 Task: Create a due date automation trigger when advanced on, on the monday after a card is due add fields without custom field "Resume" set to a date more than 1 working days from now at 11:00 AM.
Action: Mouse moved to (976, 289)
Screenshot: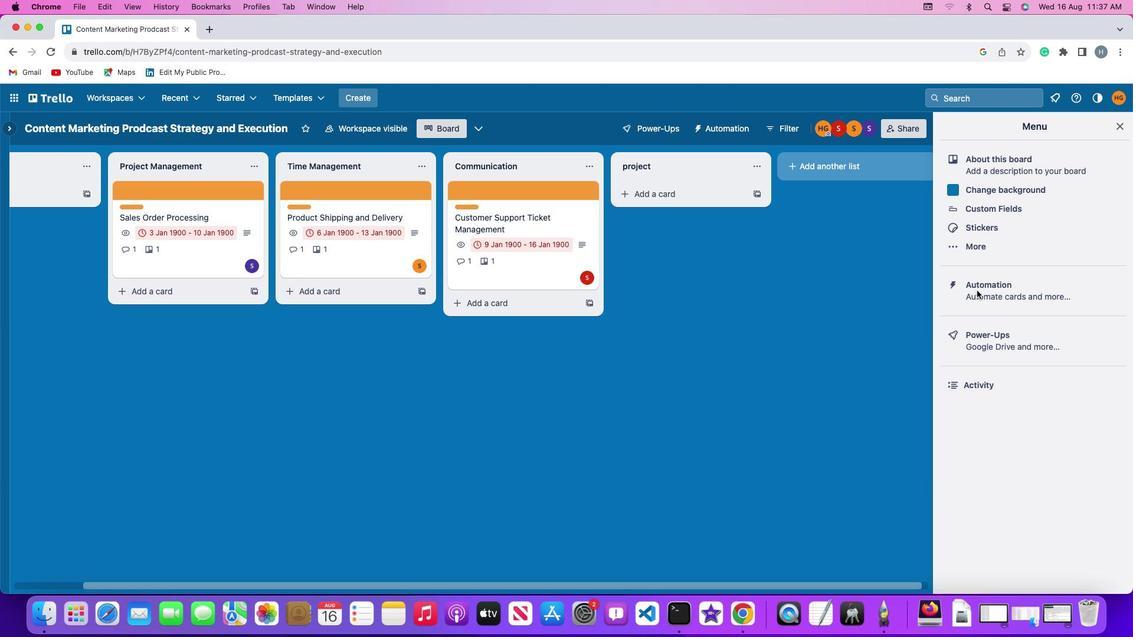 
Action: Mouse pressed left at (976, 289)
Screenshot: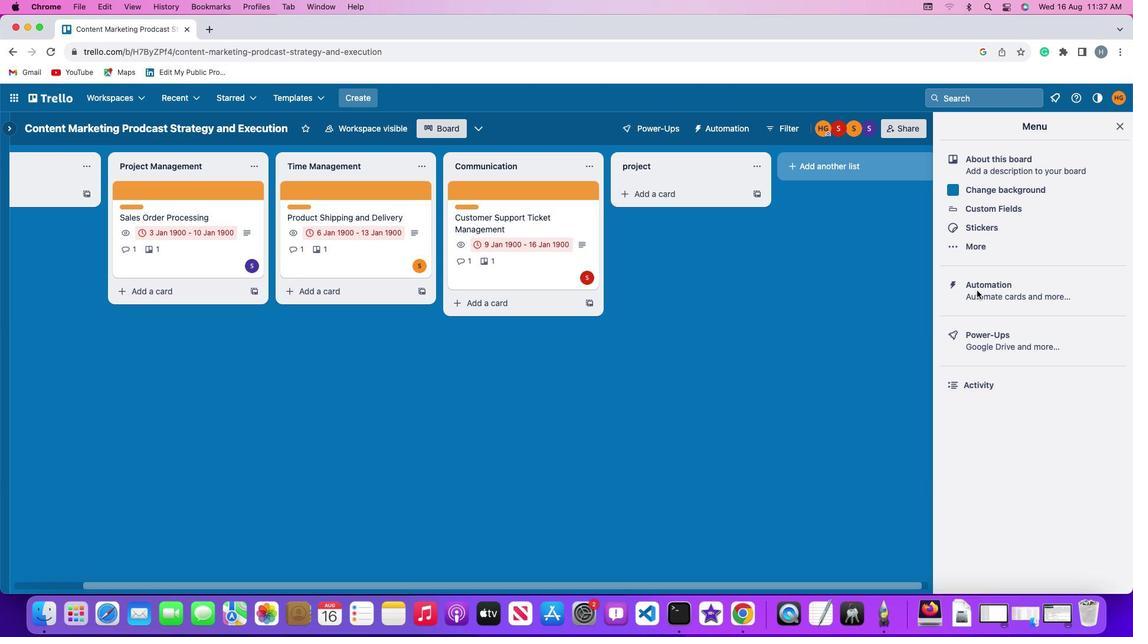 
Action: Mouse pressed left at (976, 289)
Screenshot: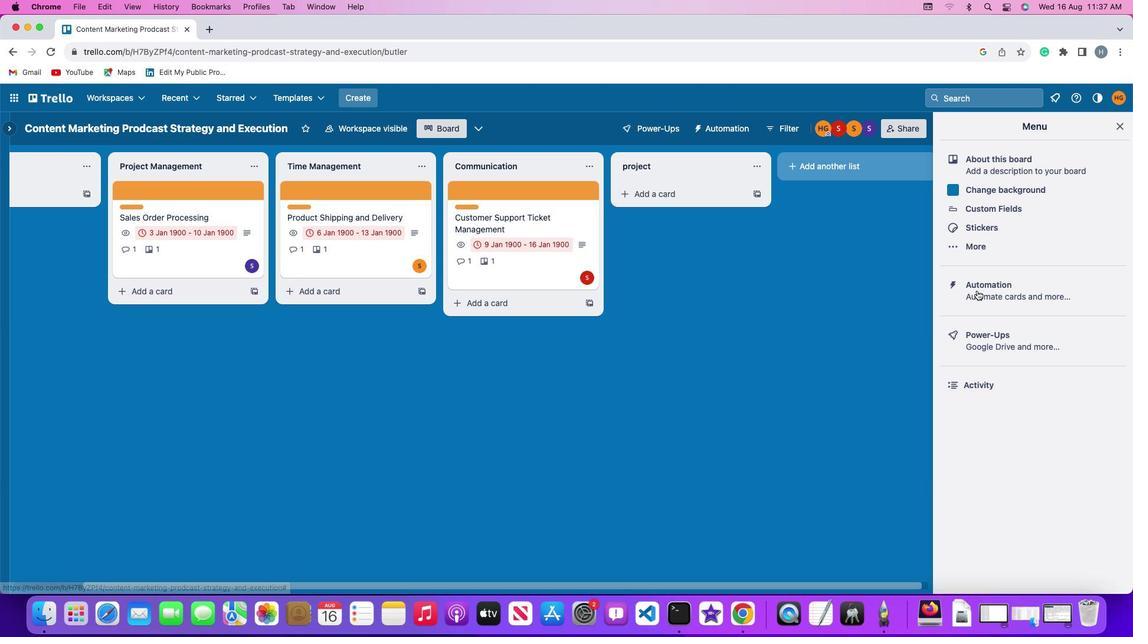 
Action: Mouse moved to (64, 273)
Screenshot: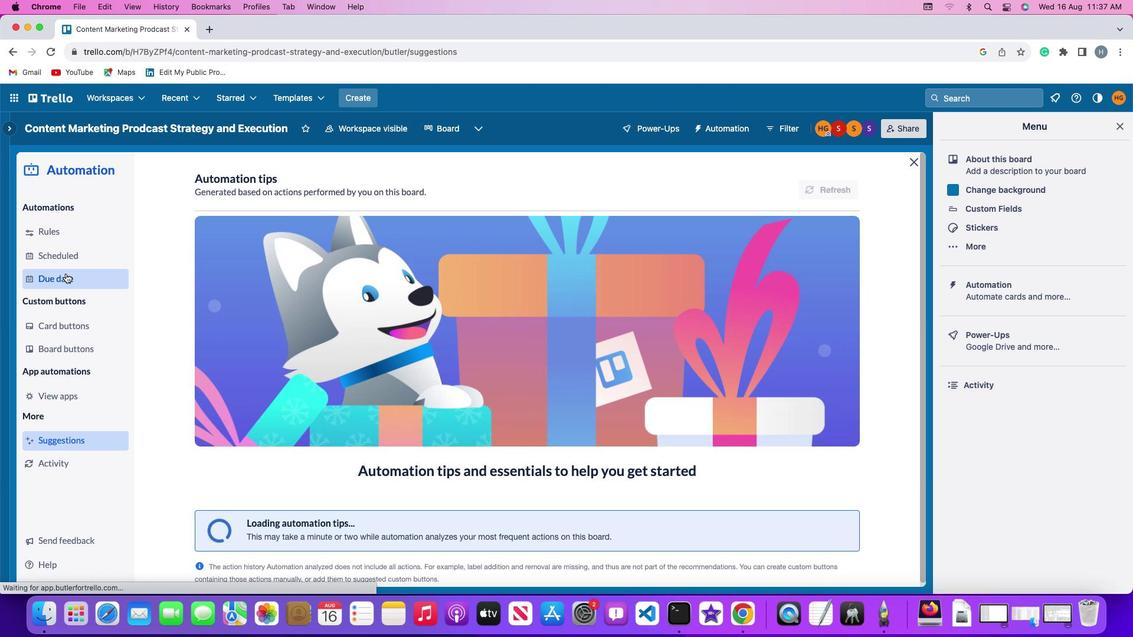 
Action: Mouse pressed left at (64, 273)
Screenshot: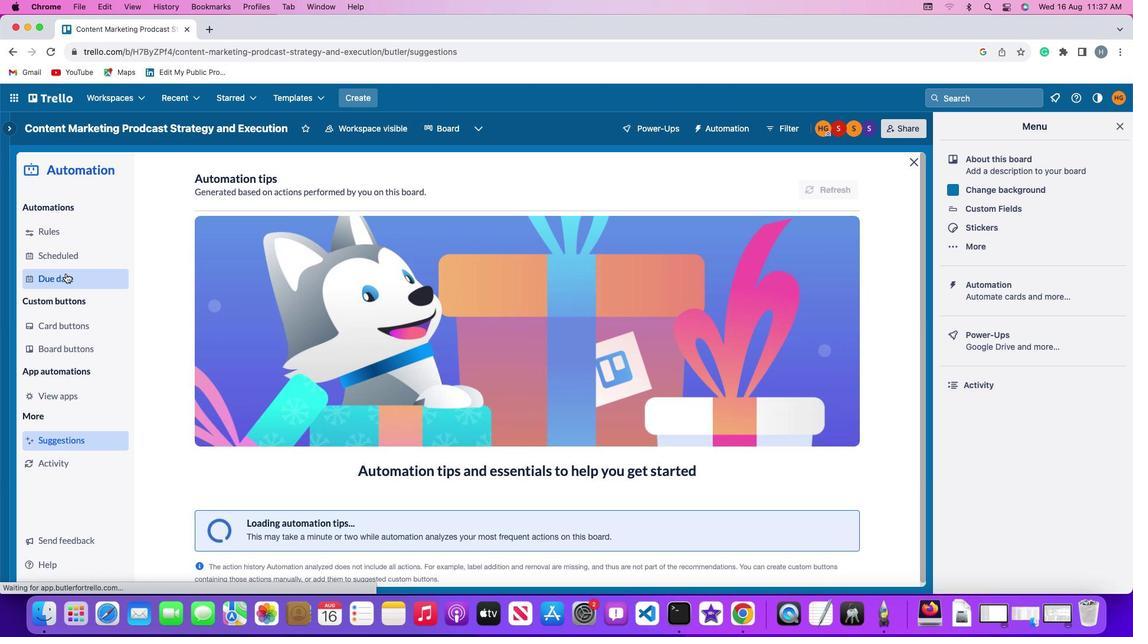 
Action: Mouse moved to (782, 179)
Screenshot: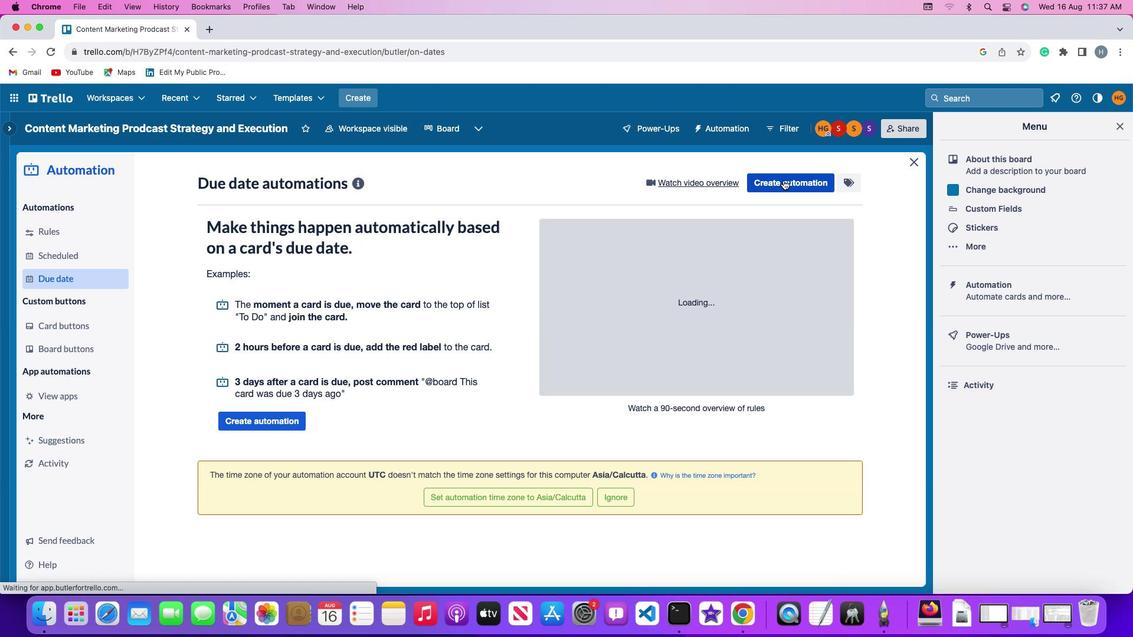 
Action: Mouse pressed left at (782, 179)
Screenshot: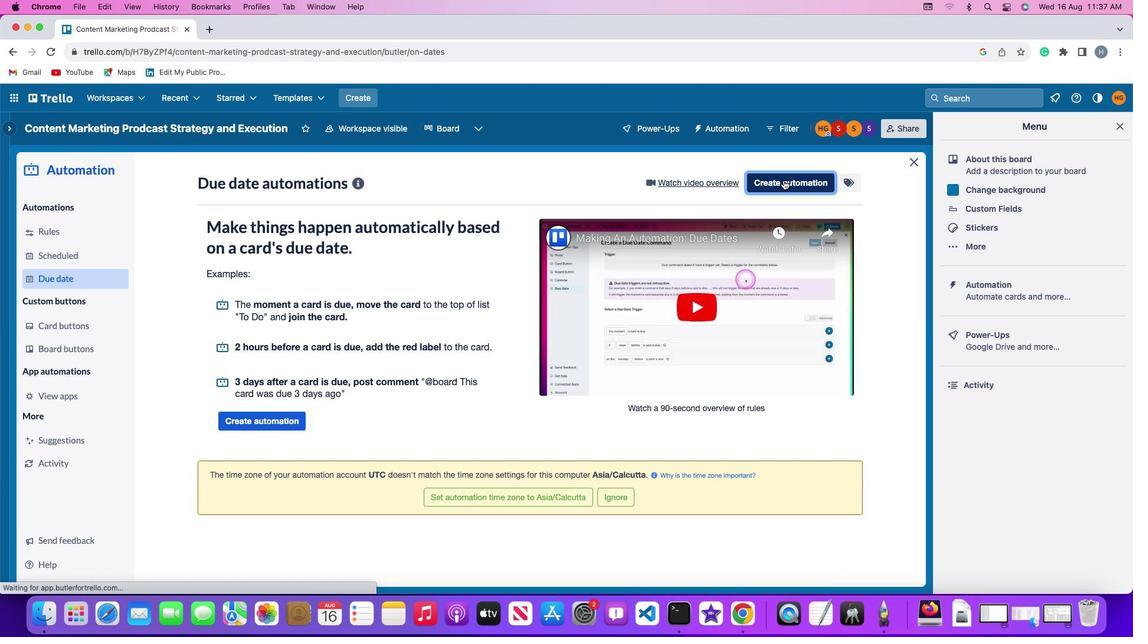
Action: Mouse moved to (279, 301)
Screenshot: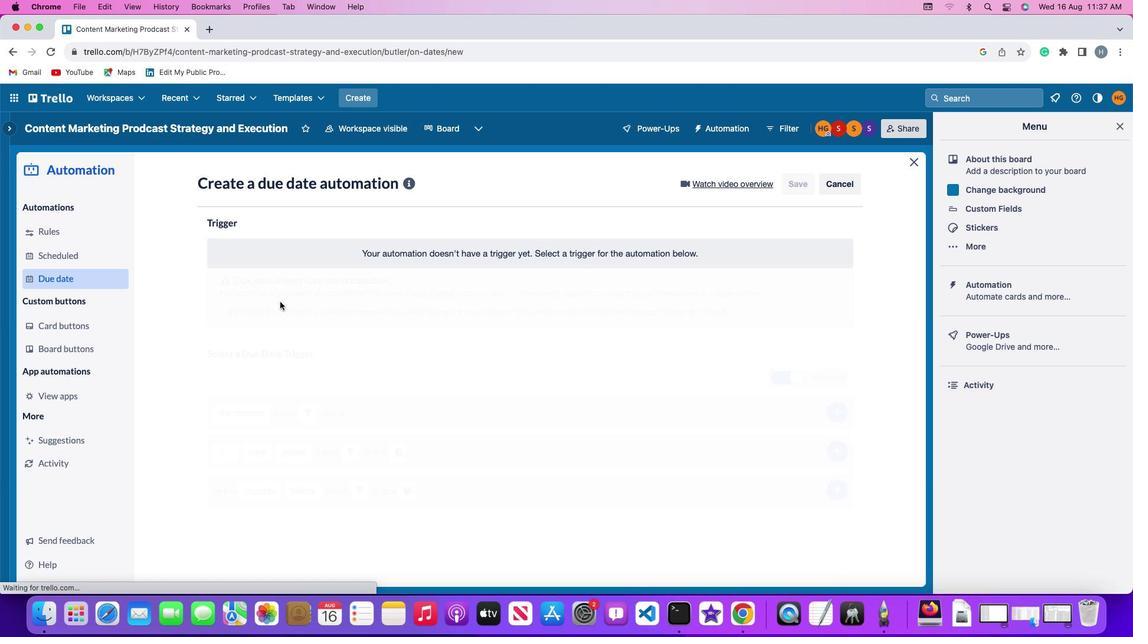 
Action: Mouse pressed left at (279, 301)
Screenshot: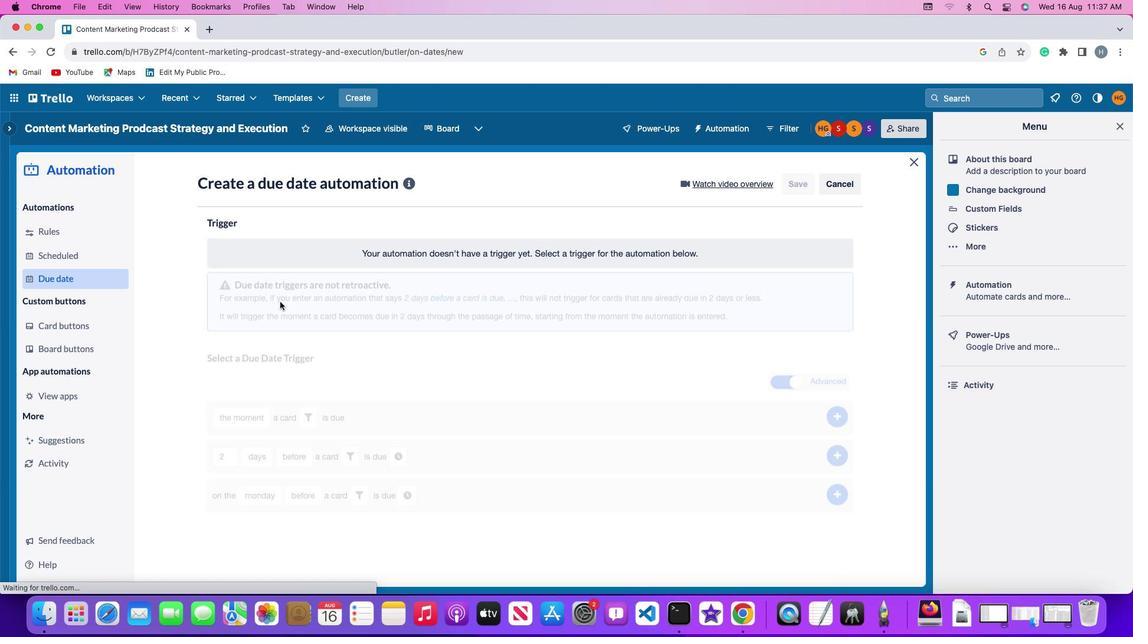 
Action: Mouse moved to (257, 520)
Screenshot: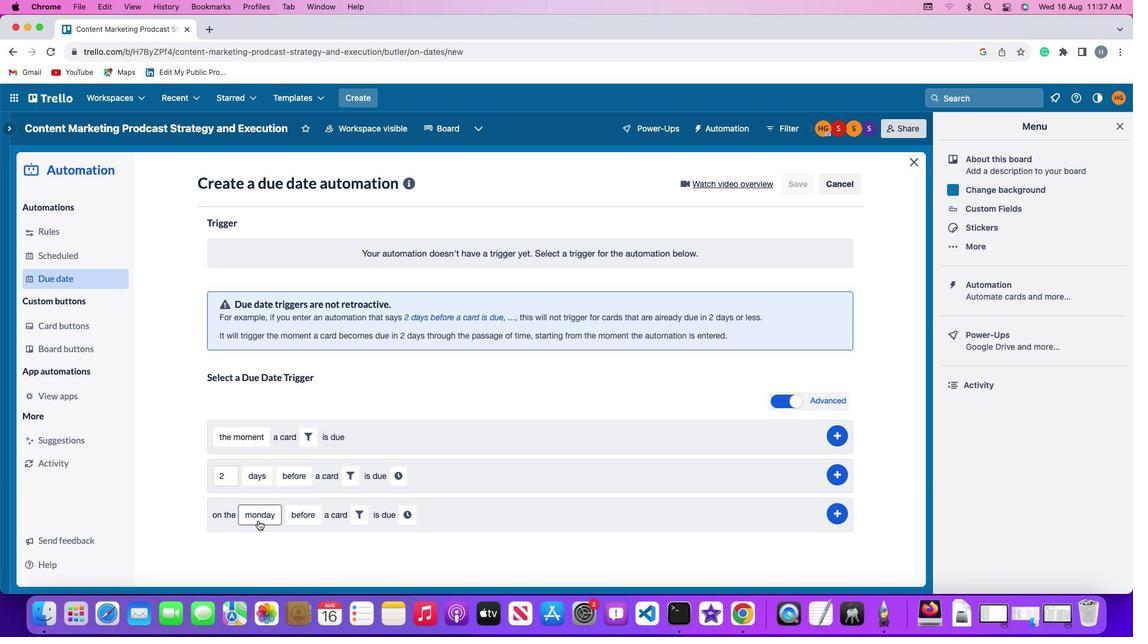 
Action: Mouse pressed left at (257, 520)
Screenshot: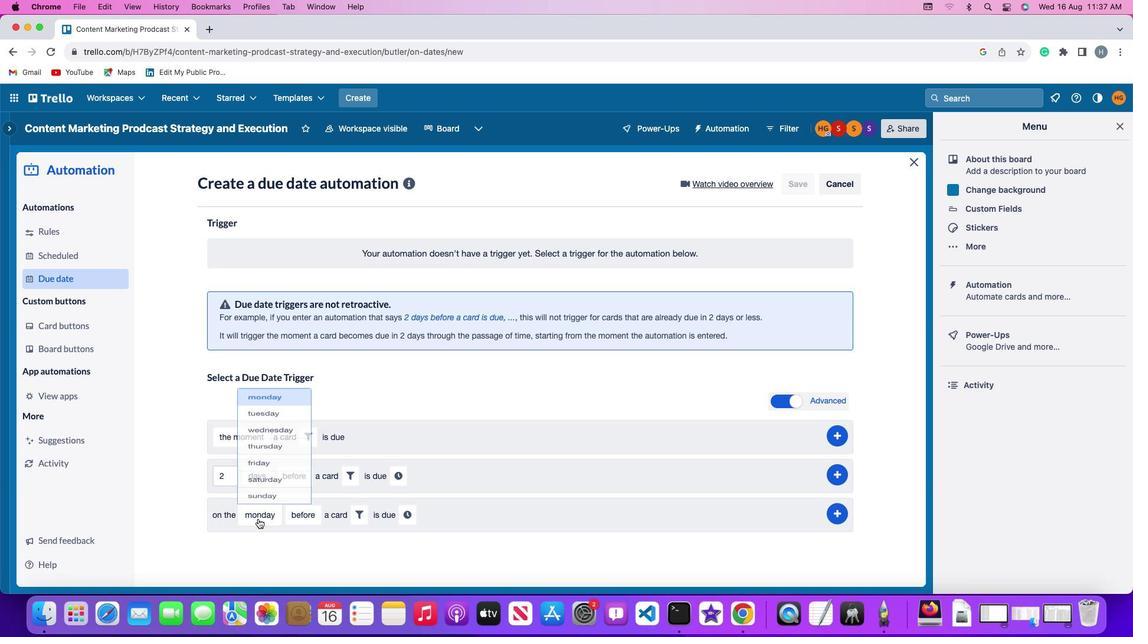 
Action: Mouse moved to (275, 350)
Screenshot: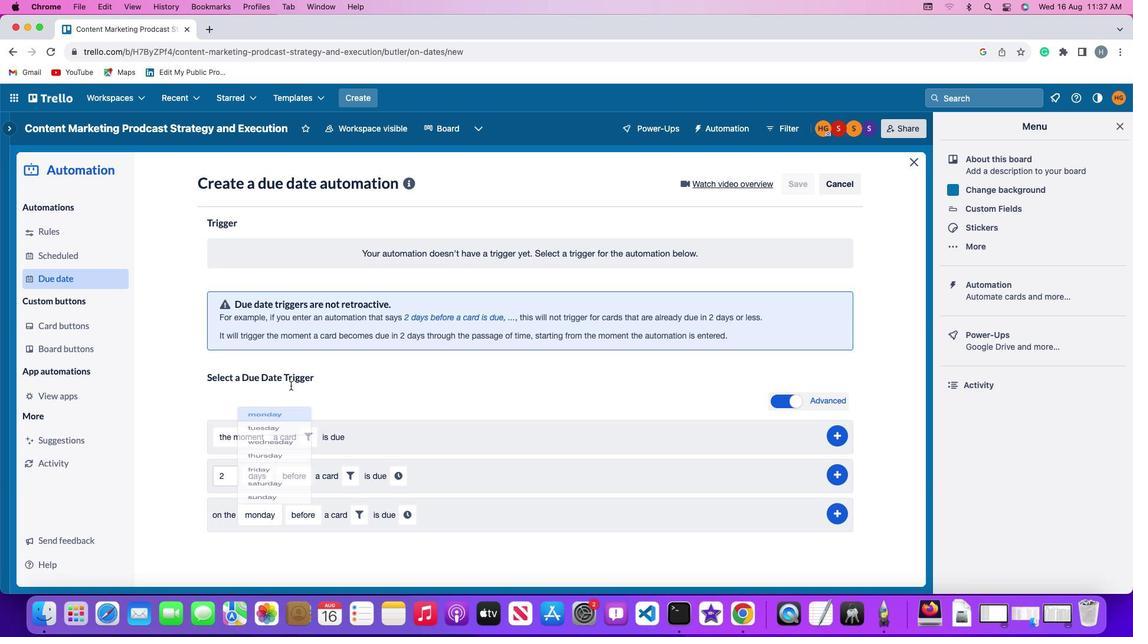 
Action: Mouse pressed left at (275, 350)
Screenshot: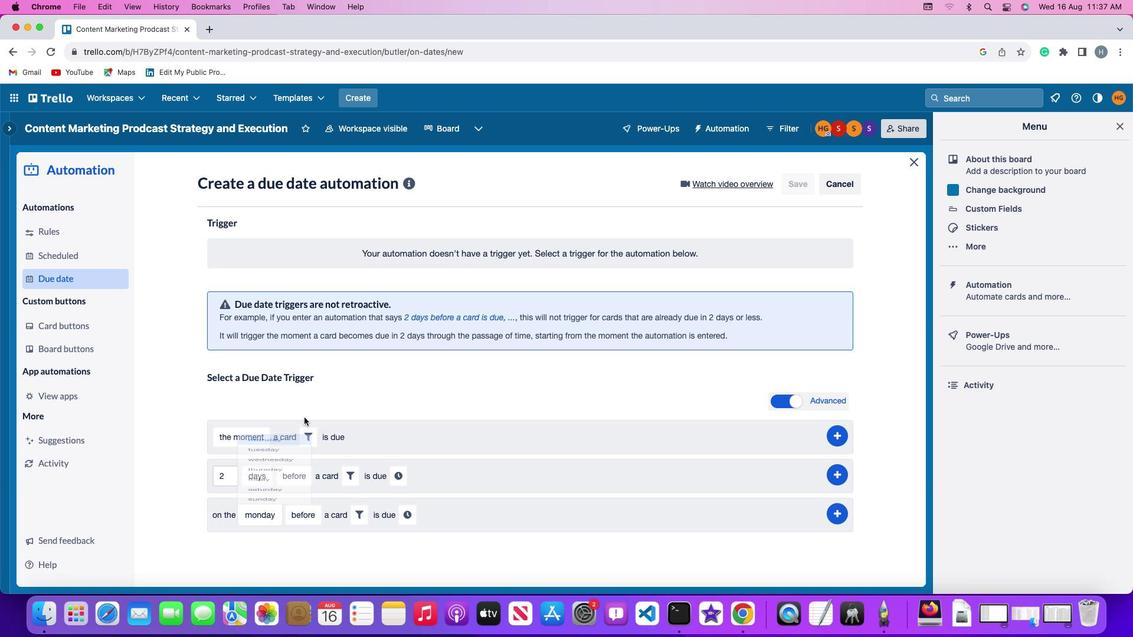 
Action: Mouse moved to (305, 513)
Screenshot: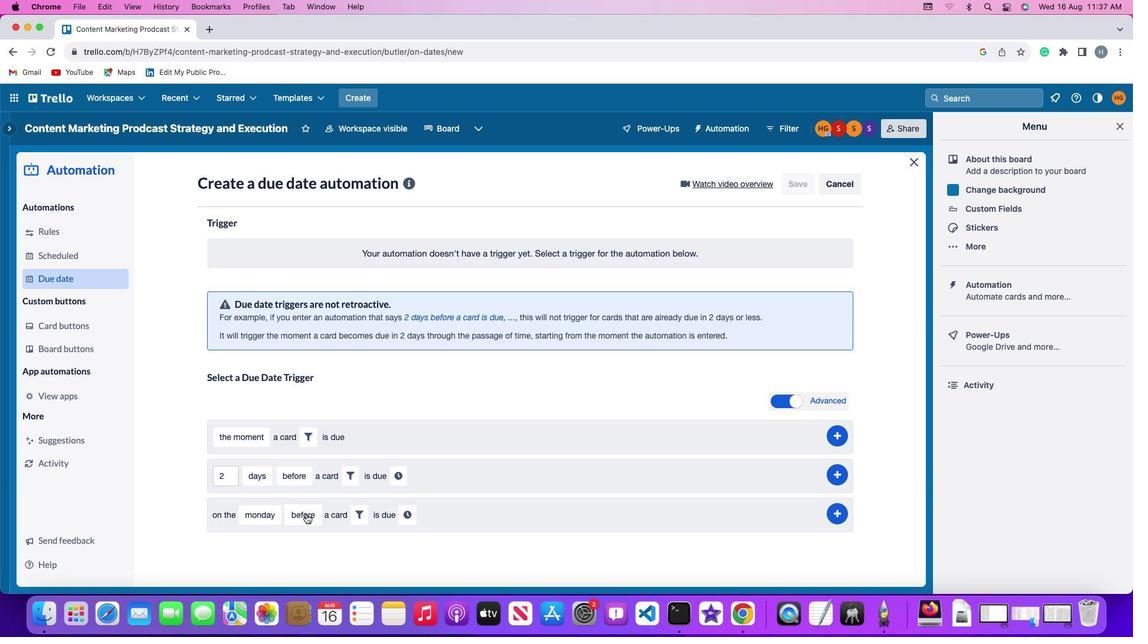 
Action: Mouse pressed left at (305, 513)
Screenshot: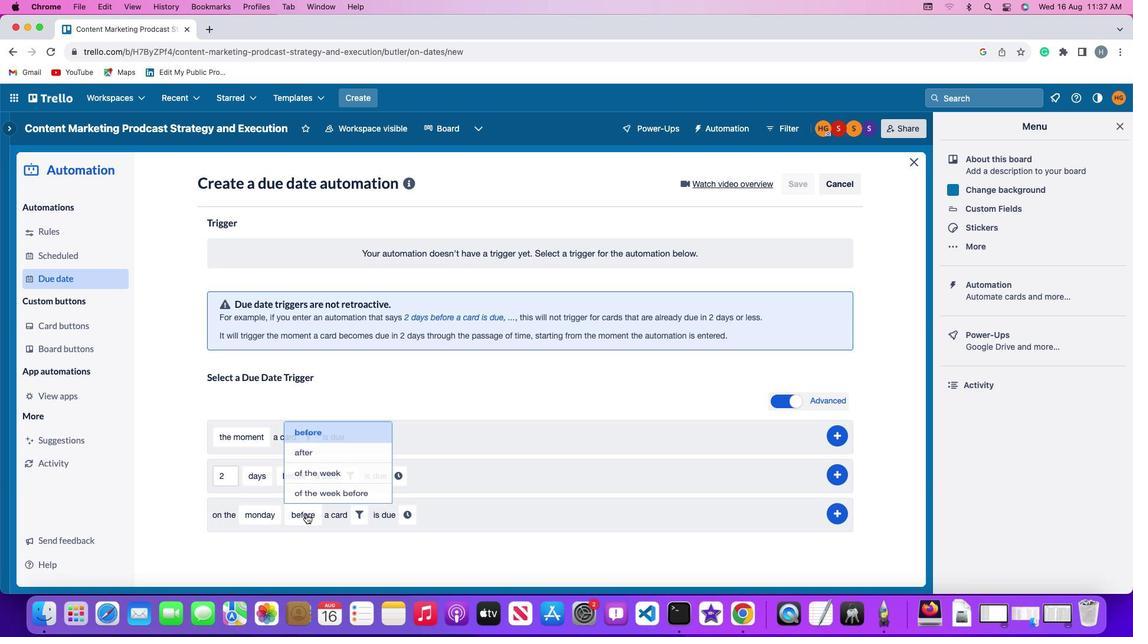 
Action: Mouse moved to (328, 441)
Screenshot: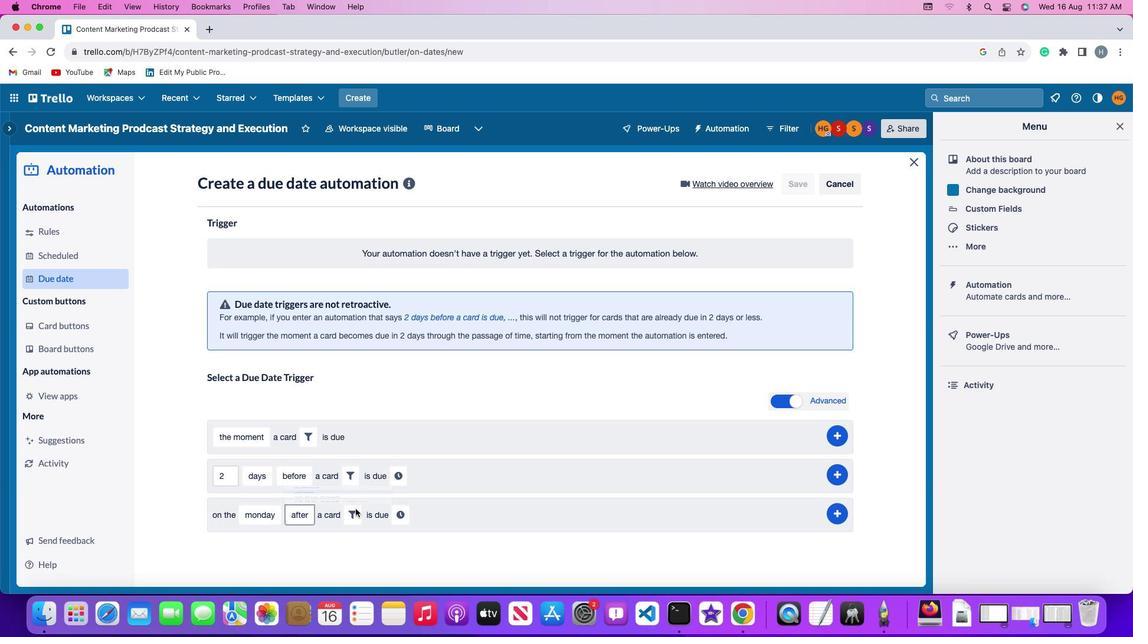 
Action: Mouse pressed left at (328, 441)
Screenshot: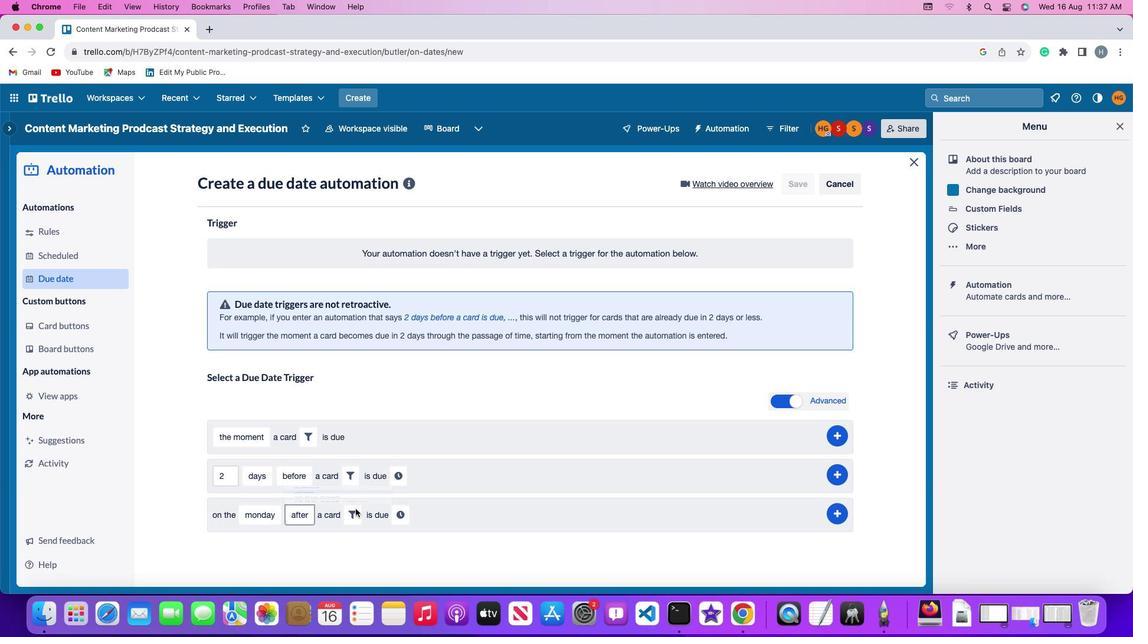 
Action: Mouse moved to (358, 515)
Screenshot: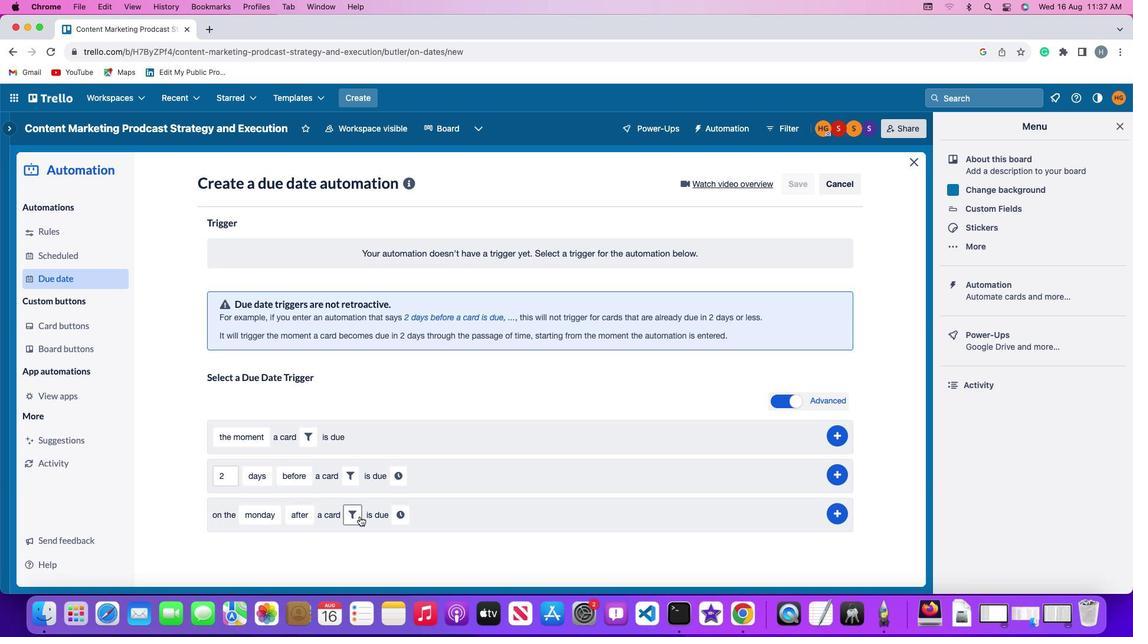 
Action: Mouse pressed left at (358, 515)
Screenshot: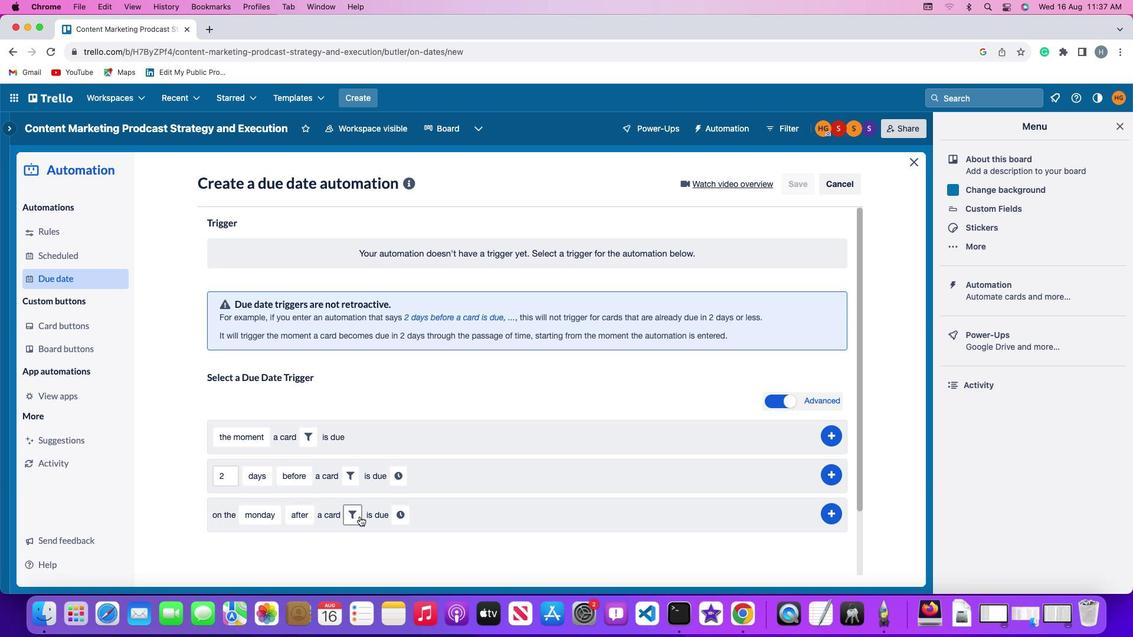 
Action: Mouse moved to (547, 548)
Screenshot: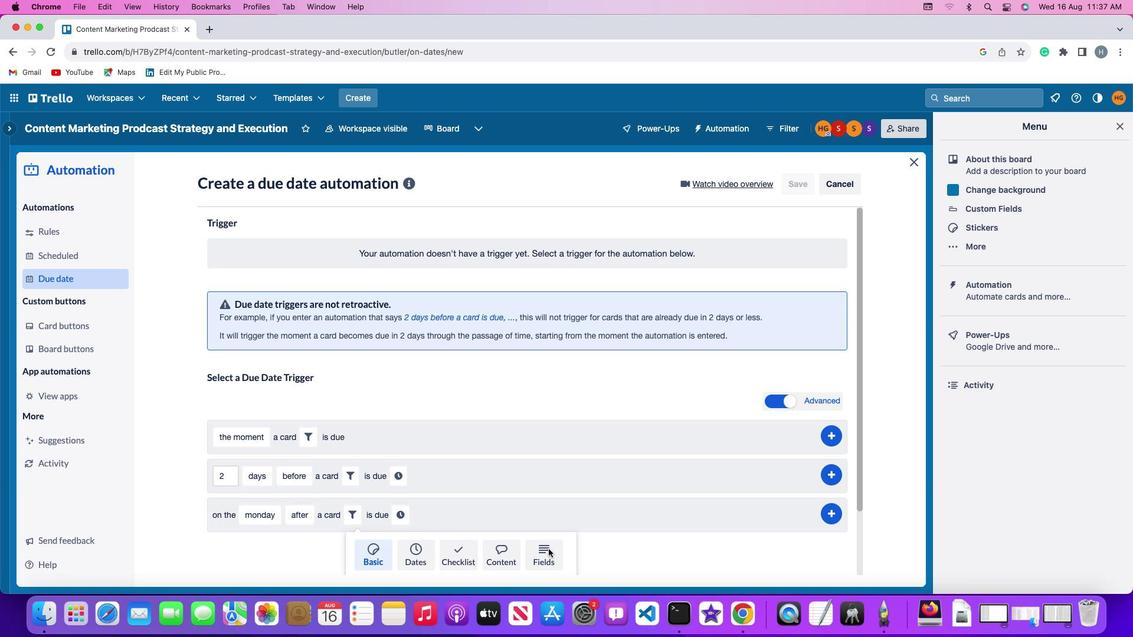 
Action: Mouse pressed left at (547, 548)
Screenshot: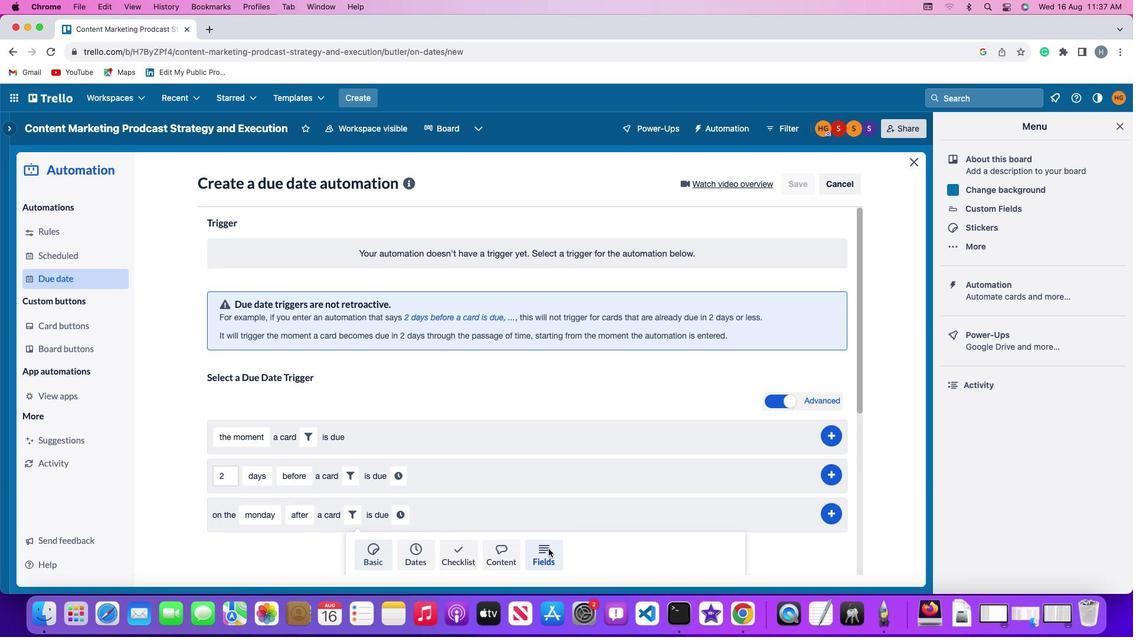 
Action: Mouse moved to (305, 563)
Screenshot: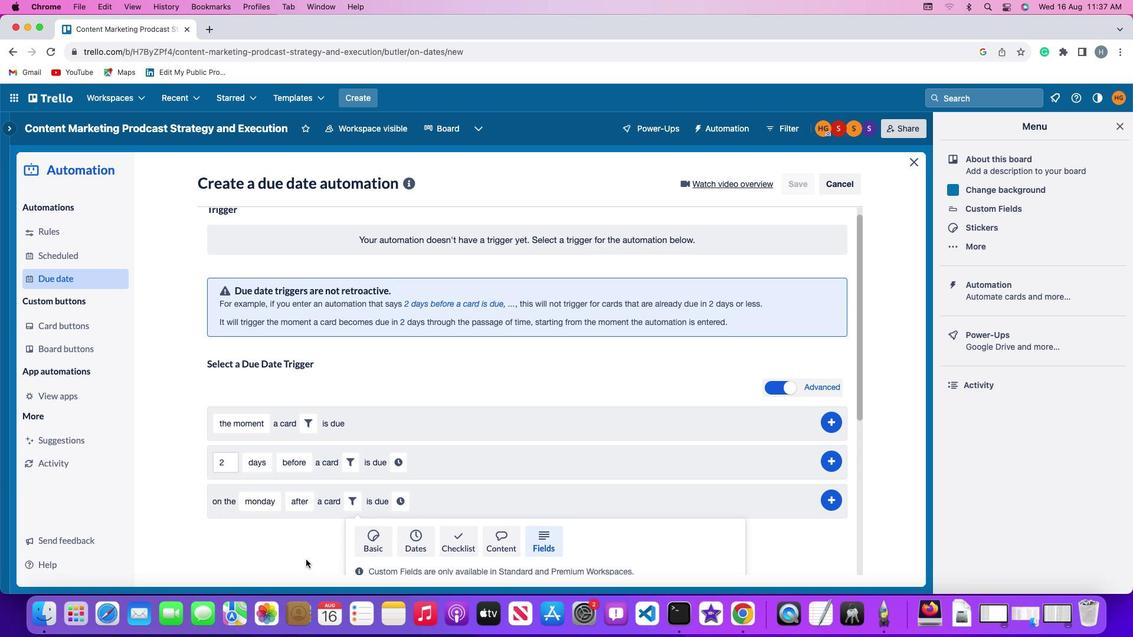
Action: Mouse scrolled (305, 563) with delta (0, 0)
Screenshot: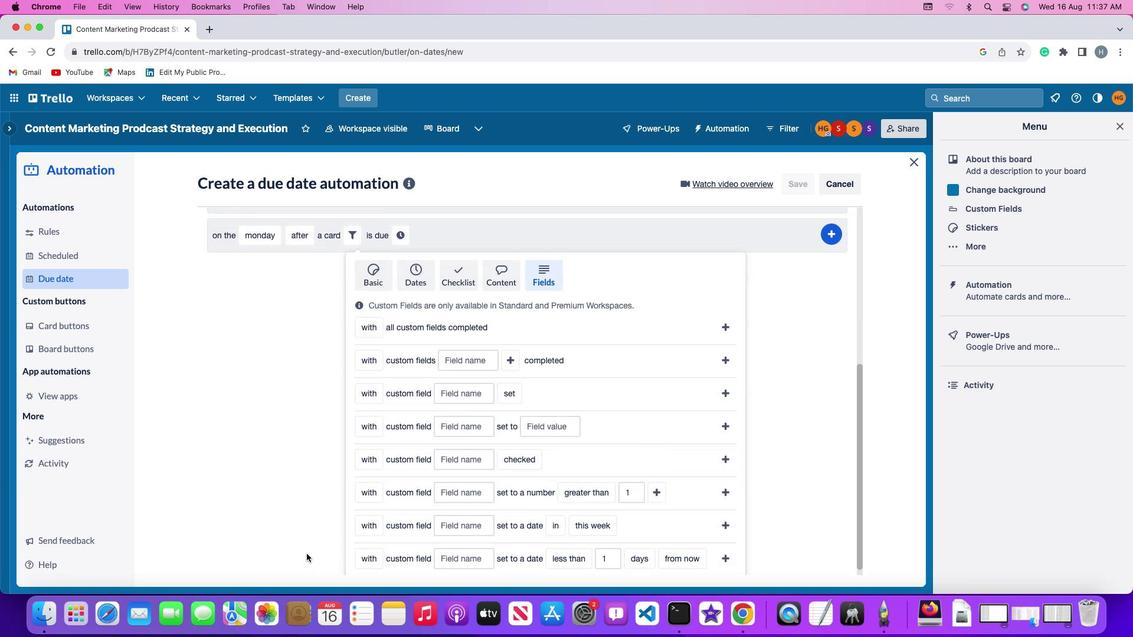
Action: Mouse scrolled (305, 563) with delta (0, 0)
Screenshot: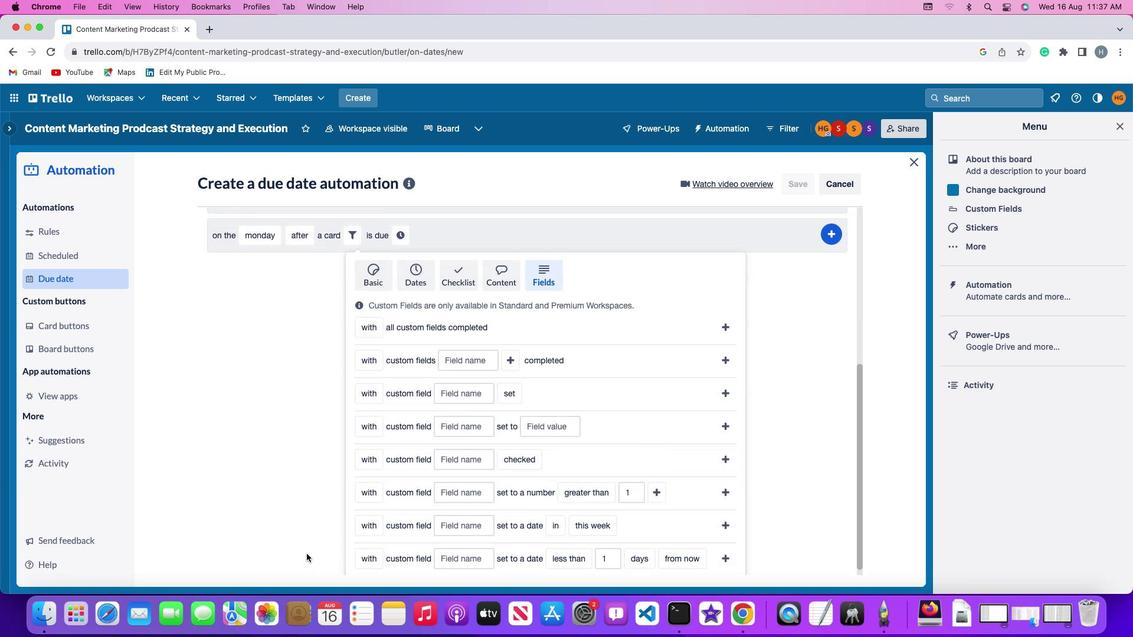 
Action: Mouse scrolled (305, 563) with delta (0, -2)
Screenshot: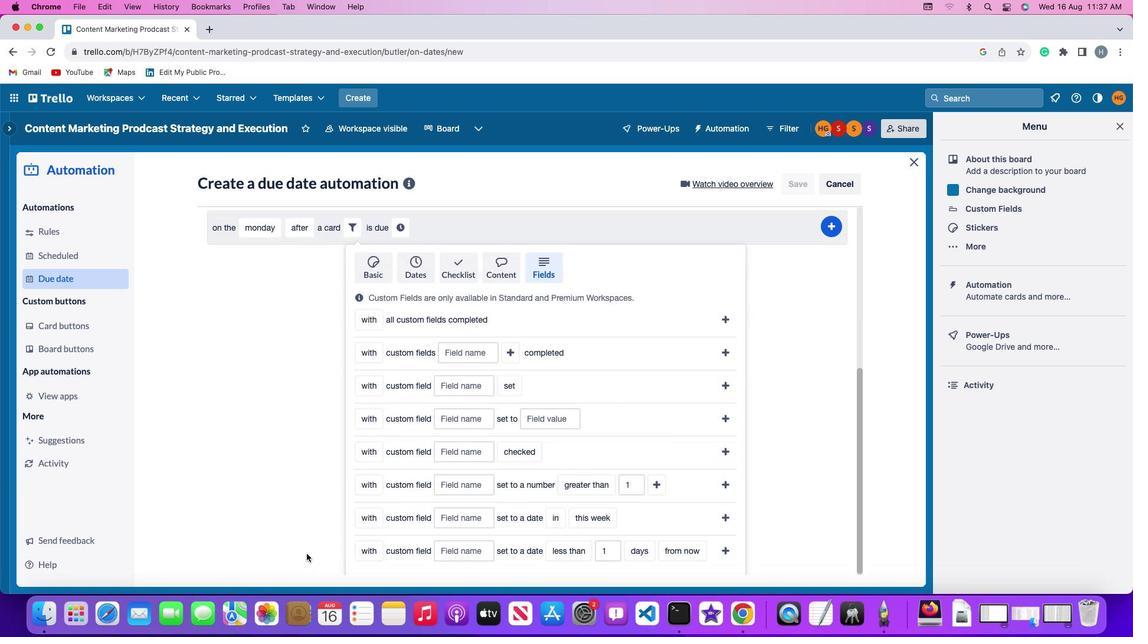 
Action: Mouse moved to (305, 563)
Screenshot: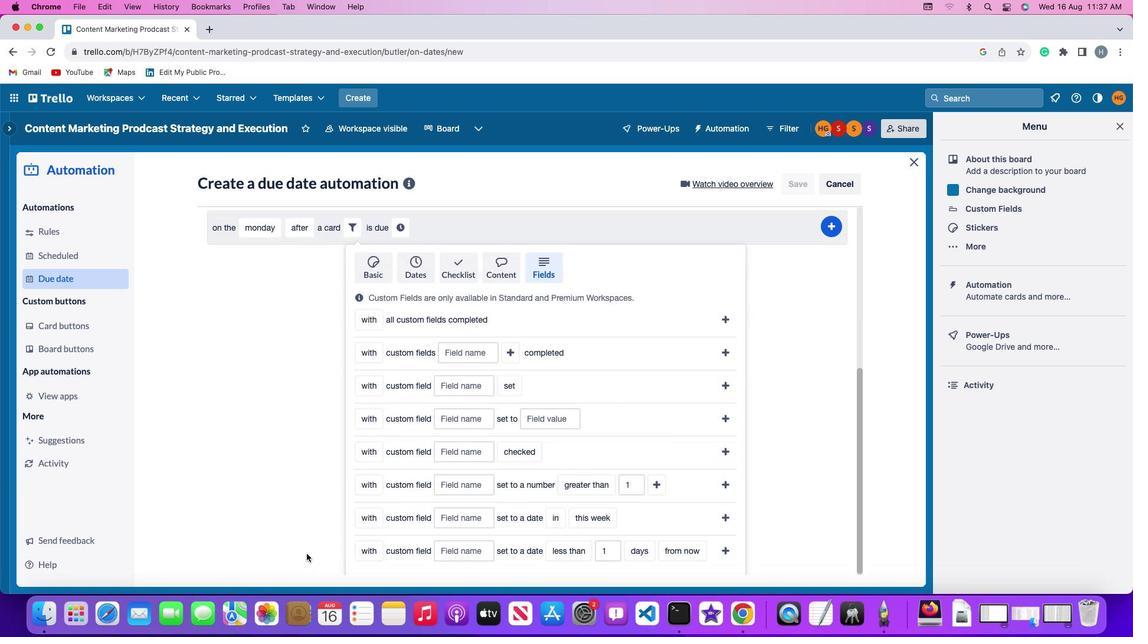 
Action: Mouse scrolled (305, 563) with delta (0, -2)
Screenshot: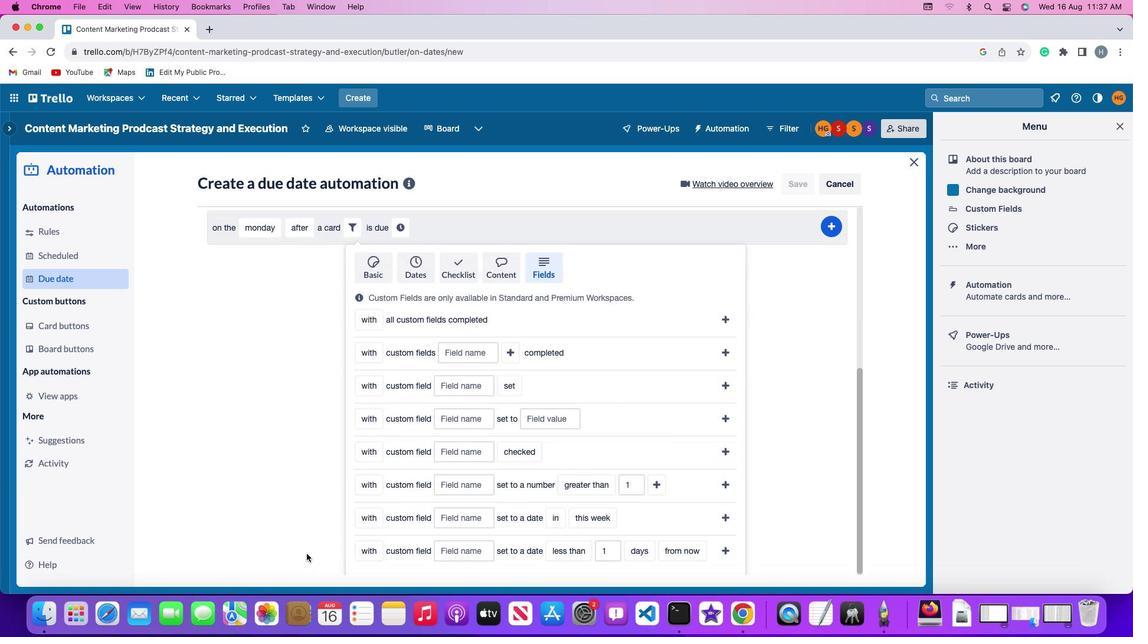
Action: Mouse moved to (305, 560)
Screenshot: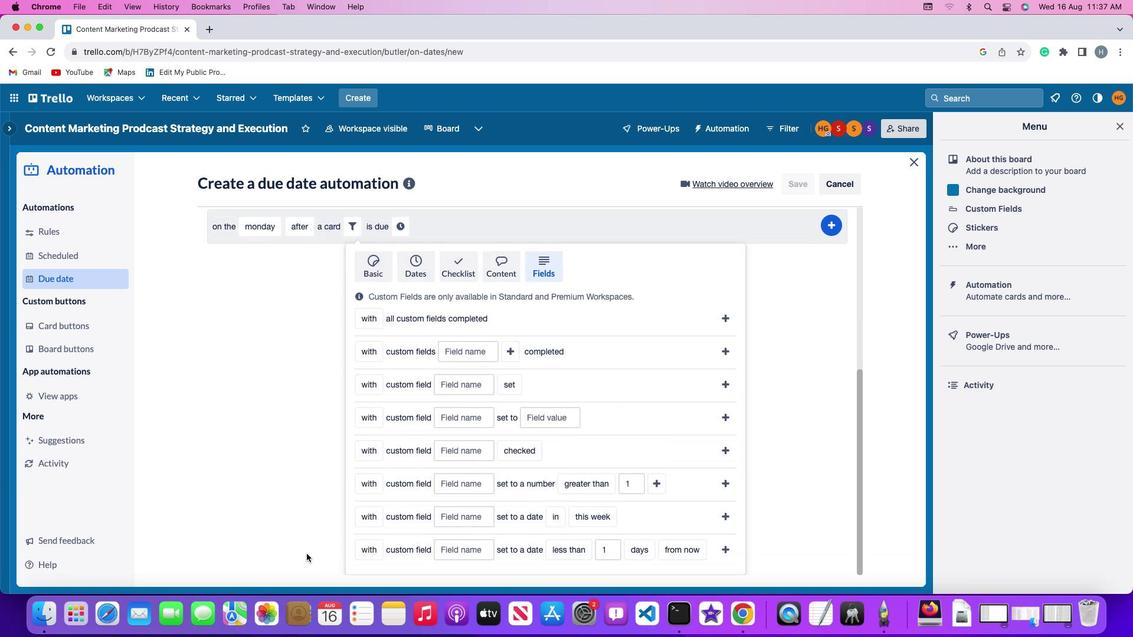 
Action: Mouse scrolled (305, 560) with delta (0, -3)
Screenshot: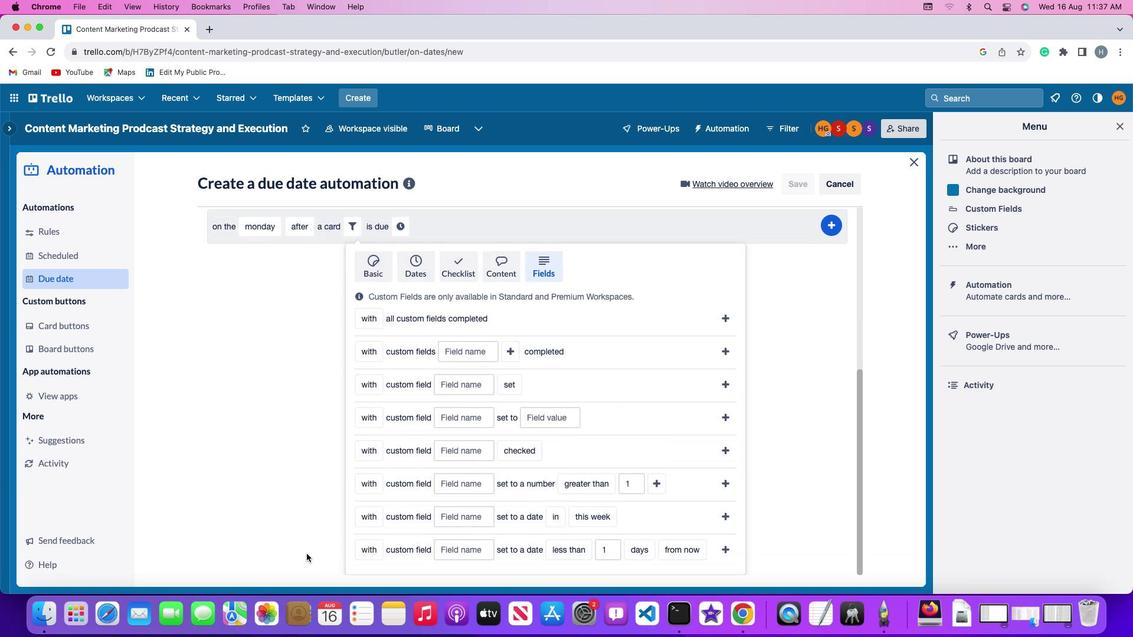 
Action: Mouse moved to (305, 553)
Screenshot: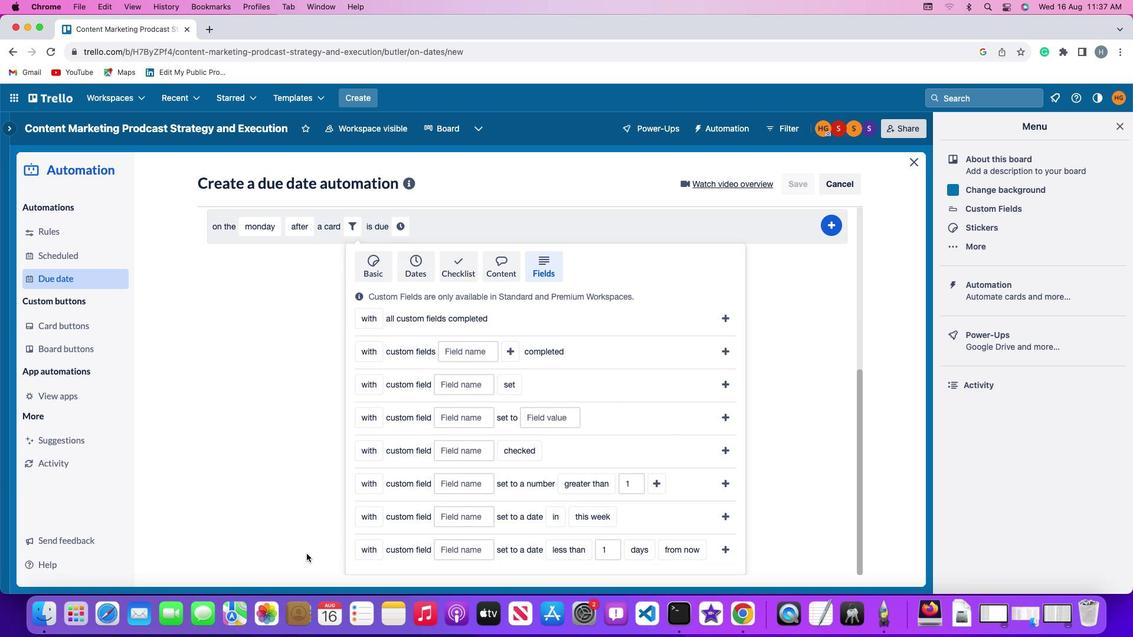 
Action: Mouse scrolled (305, 553) with delta (0, 0)
Screenshot: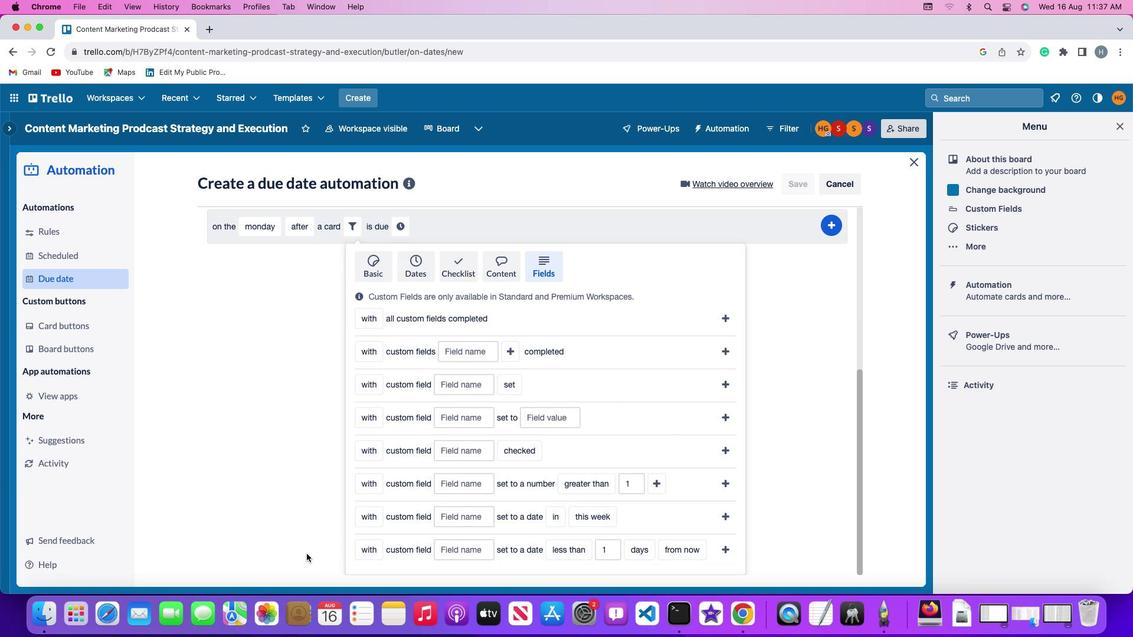 
Action: Mouse scrolled (305, 553) with delta (0, 0)
Screenshot: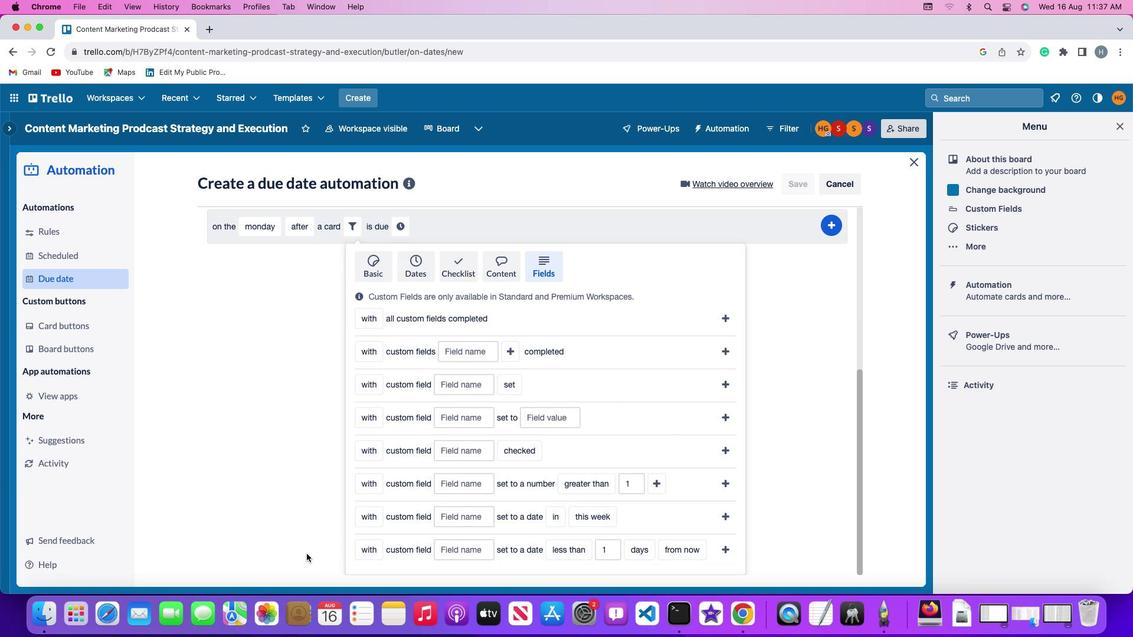 
Action: Mouse scrolled (305, 553) with delta (0, -1)
Screenshot: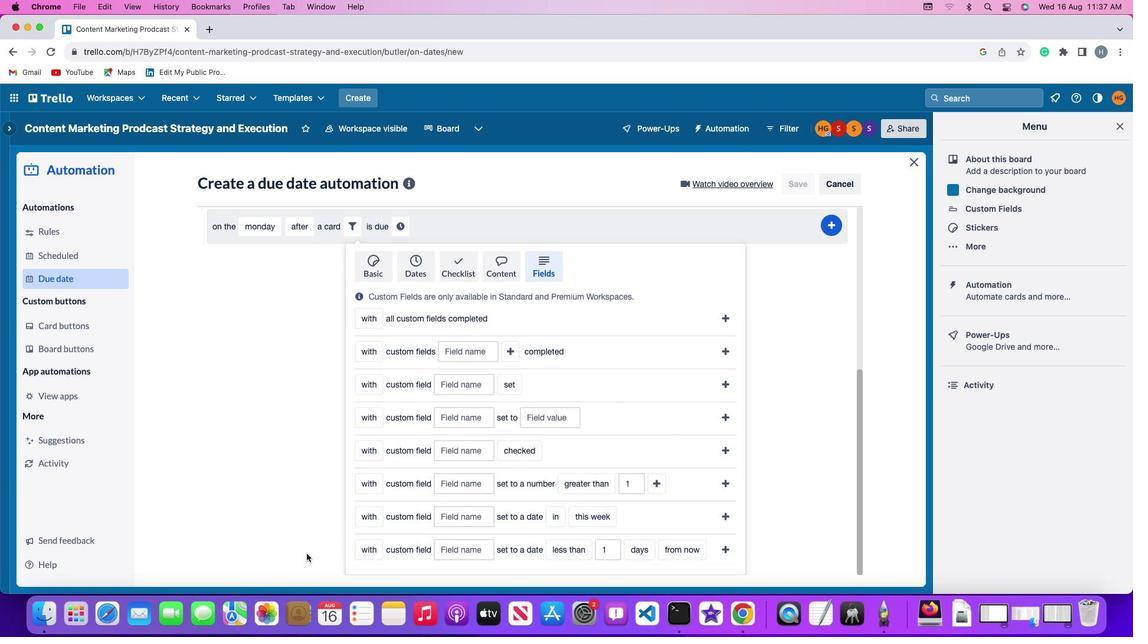 
Action: Mouse scrolled (305, 553) with delta (0, -2)
Screenshot: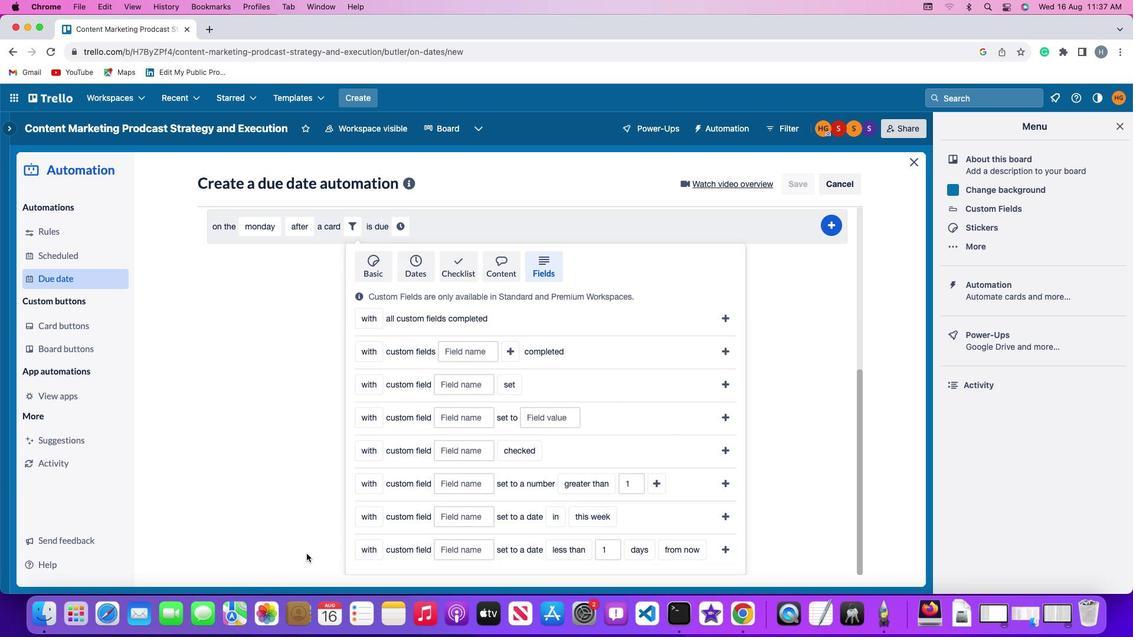 
Action: Mouse moved to (354, 549)
Screenshot: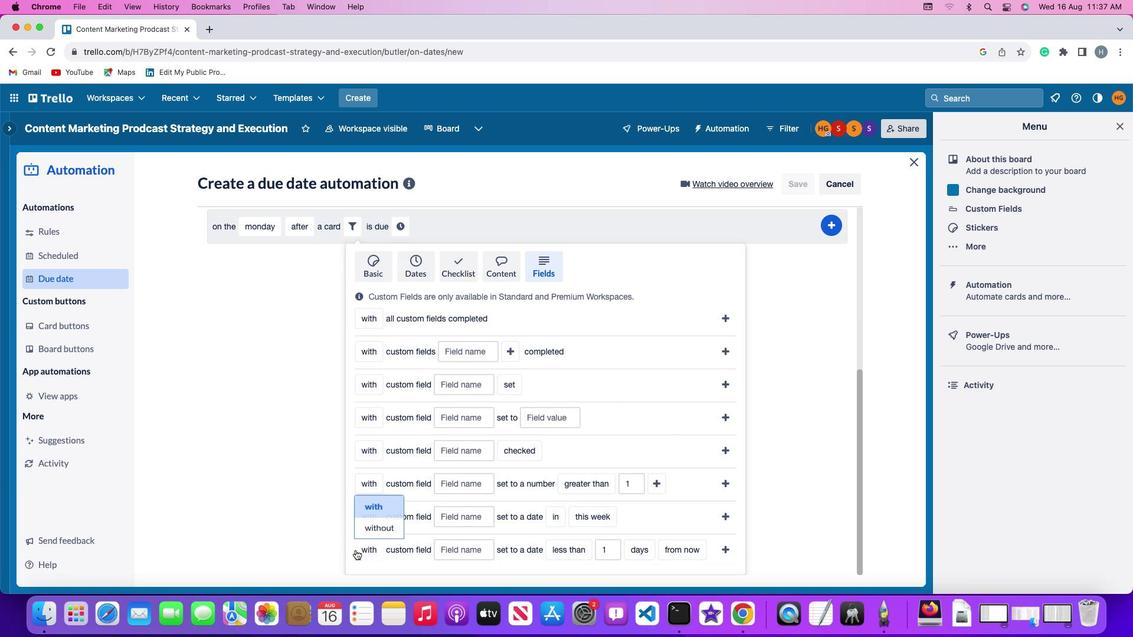
Action: Mouse pressed left at (354, 549)
Screenshot: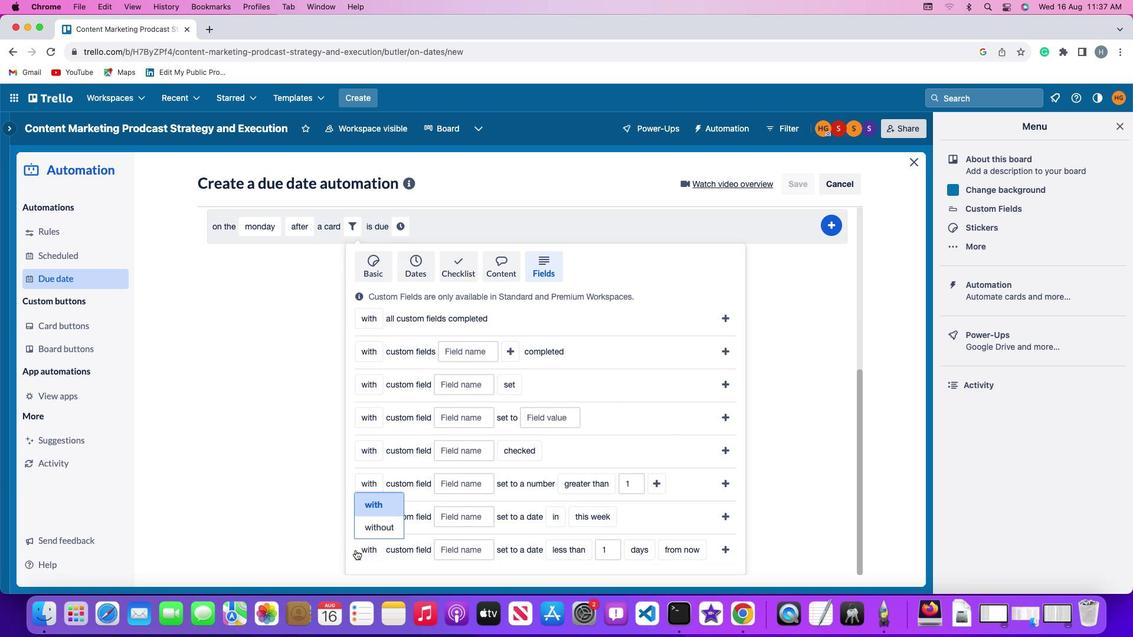 
Action: Mouse moved to (376, 527)
Screenshot: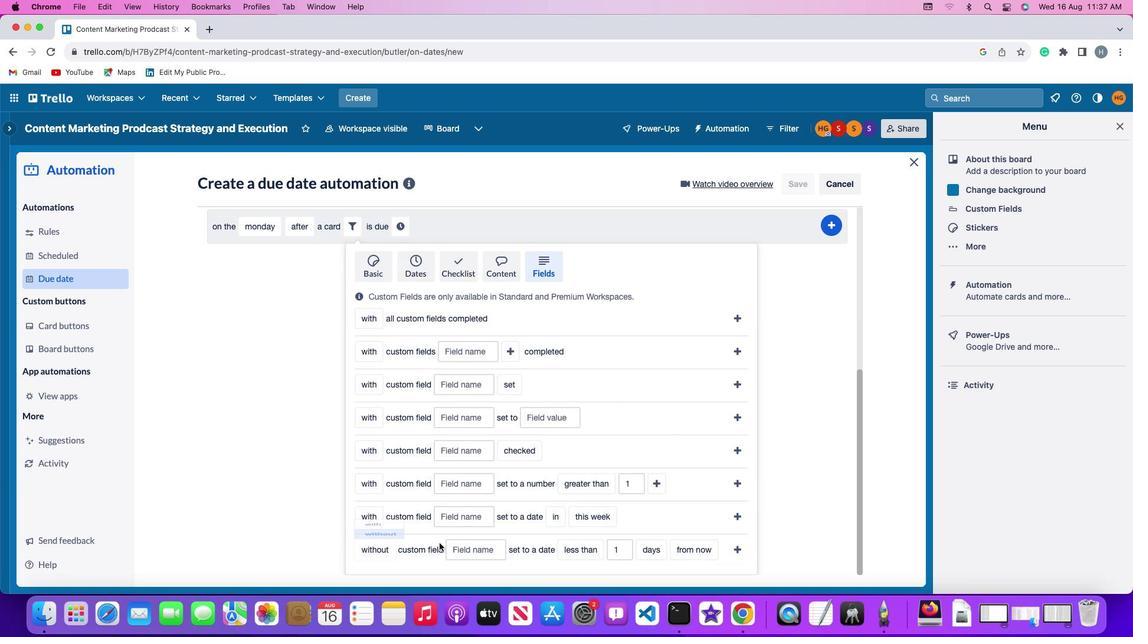 
Action: Mouse pressed left at (376, 527)
Screenshot: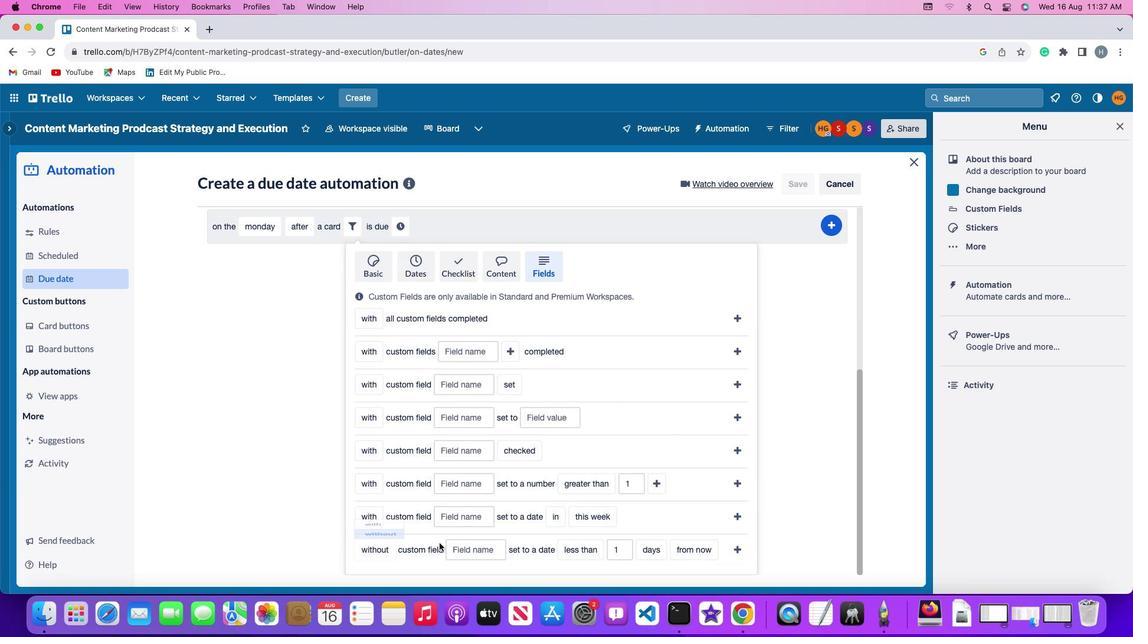 
Action: Mouse moved to (462, 546)
Screenshot: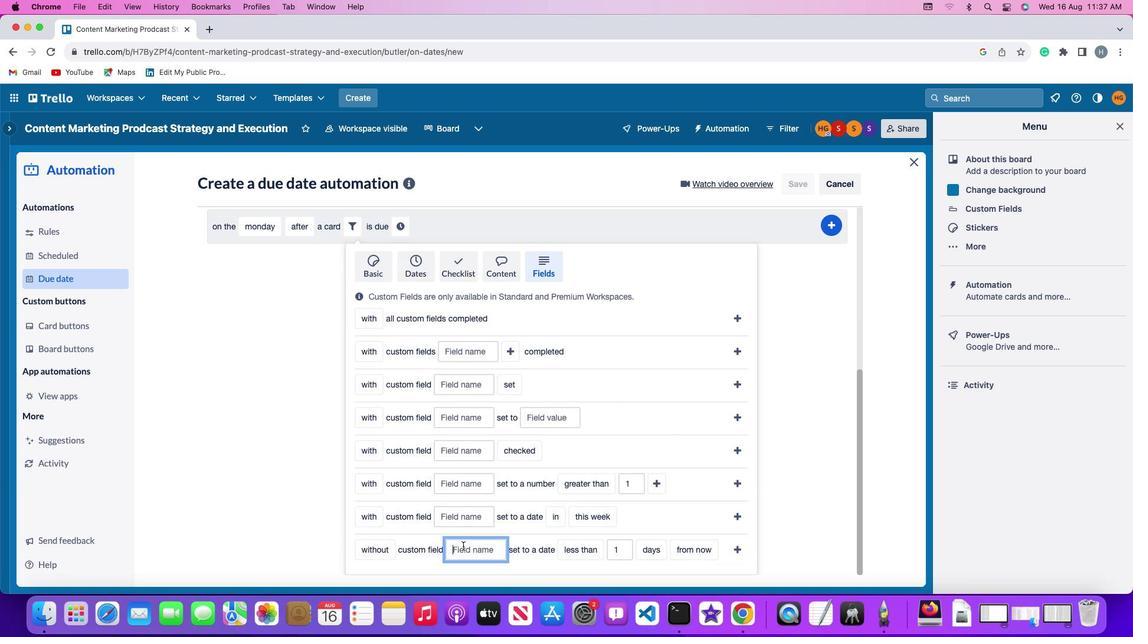 
Action: Mouse pressed left at (462, 546)
Screenshot: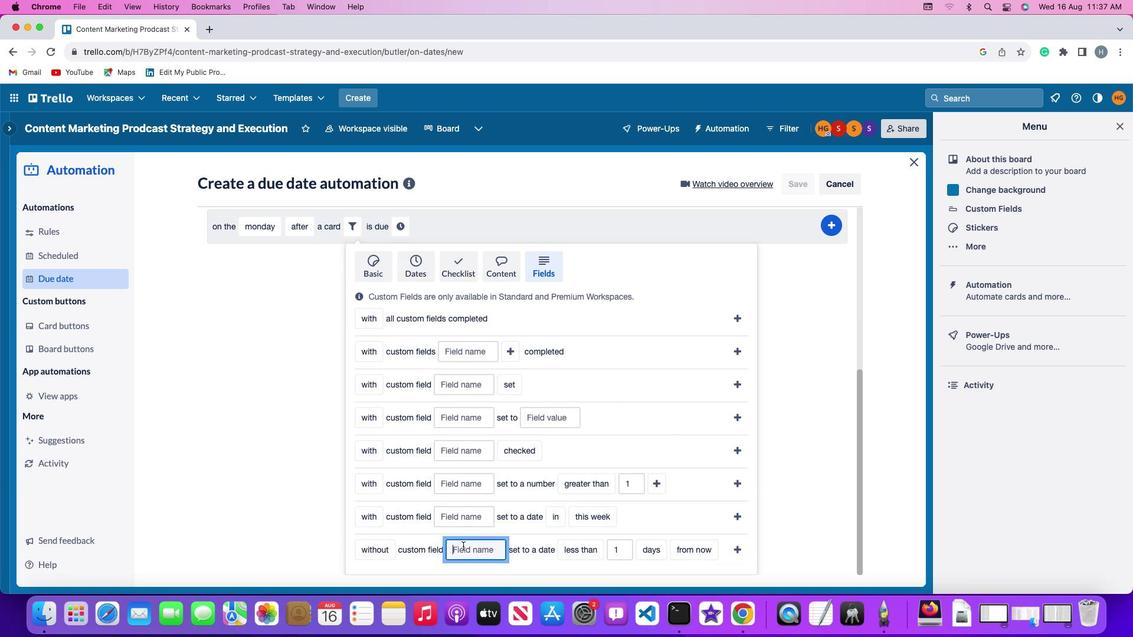 
Action: Key pressed Key.shift'R''e''s''u''m''e'
Screenshot: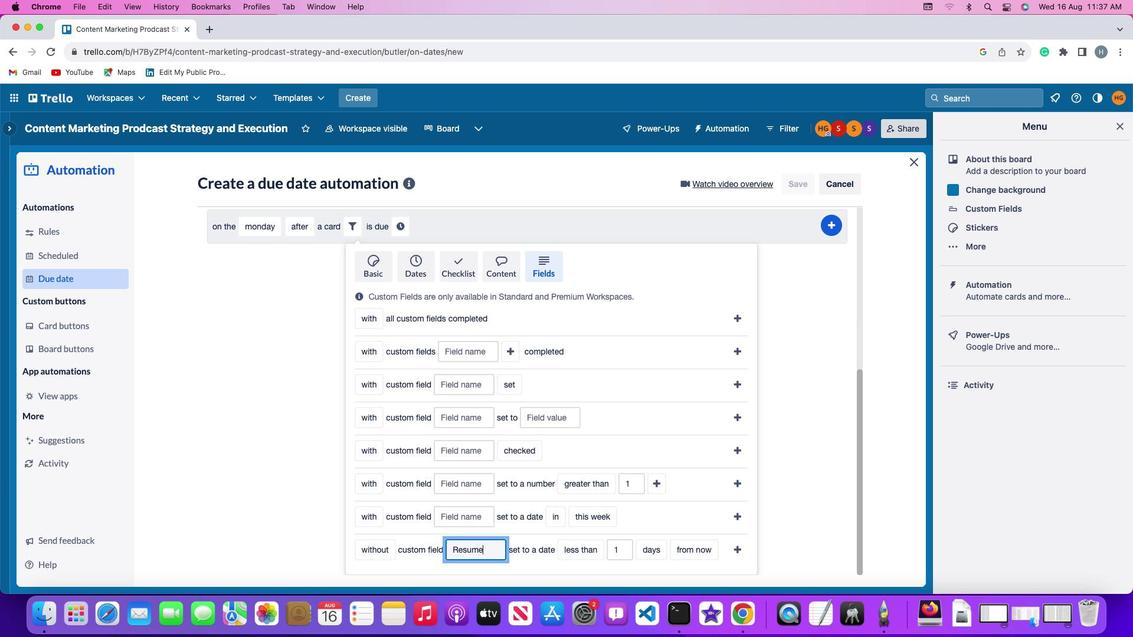 
Action: Mouse moved to (576, 550)
Screenshot: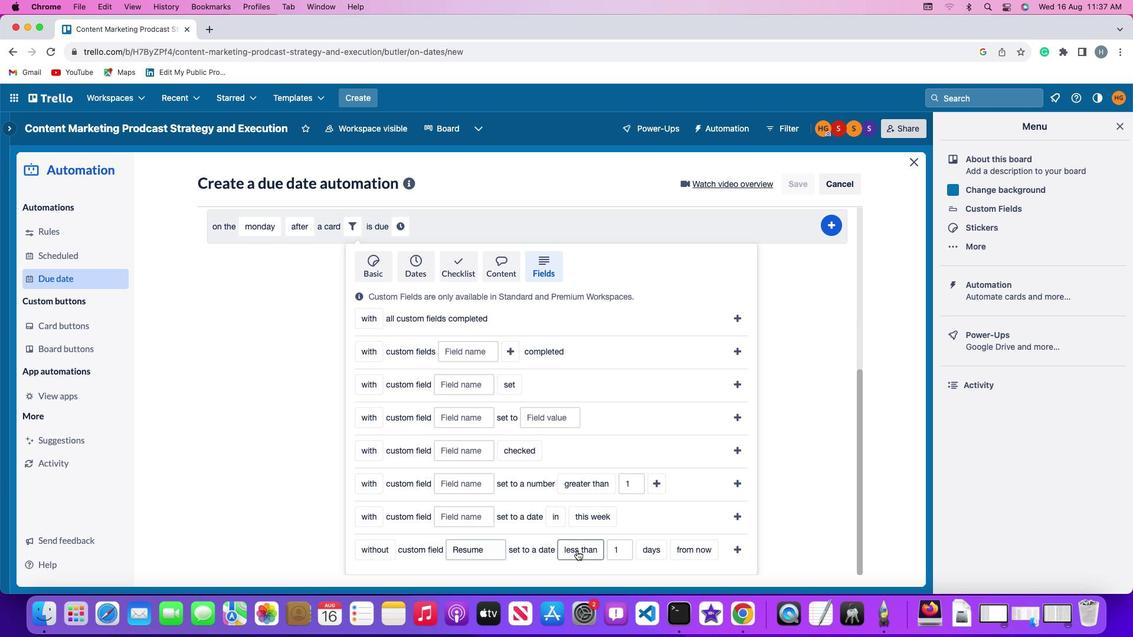 
Action: Mouse pressed left at (576, 550)
Screenshot: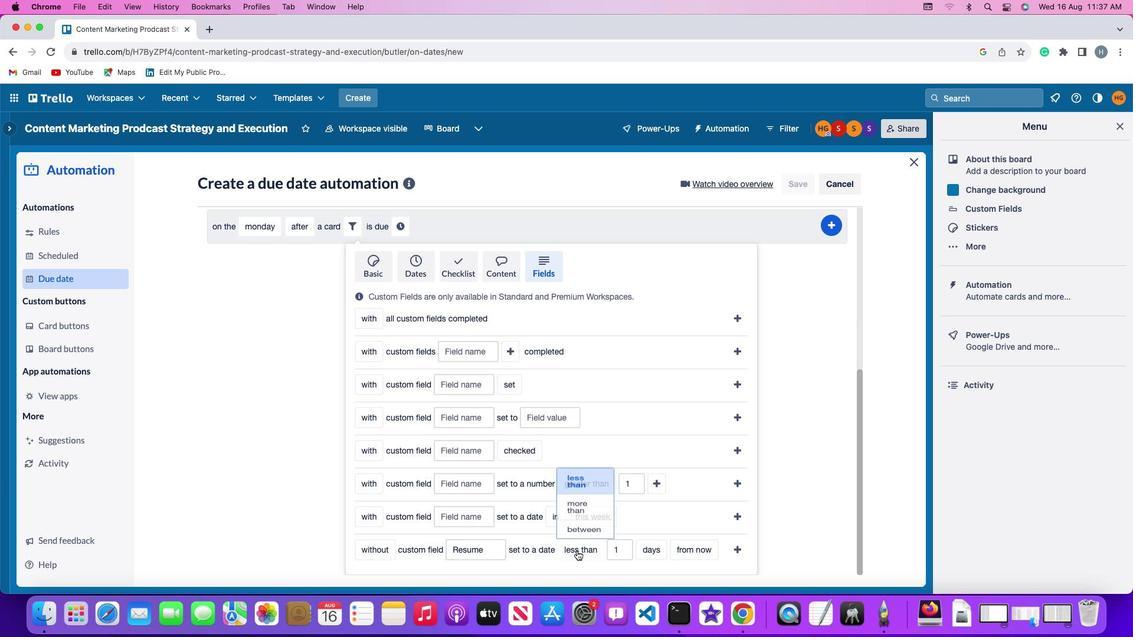 
Action: Mouse moved to (583, 497)
Screenshot: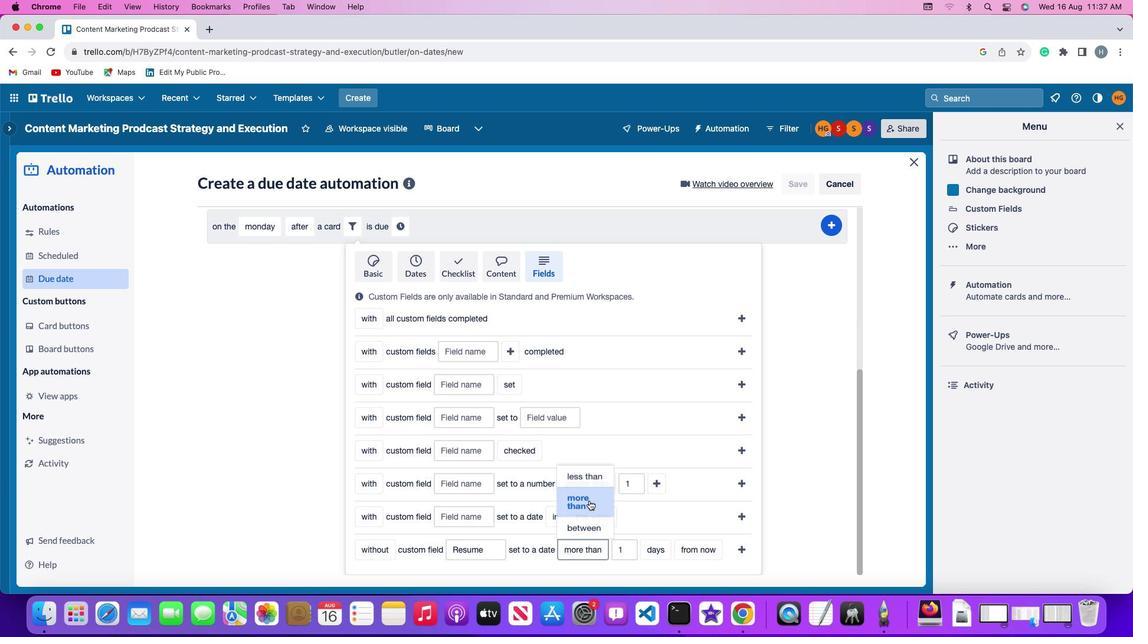 
Action: Mouse pressed left at (583, 497)
Screenshot: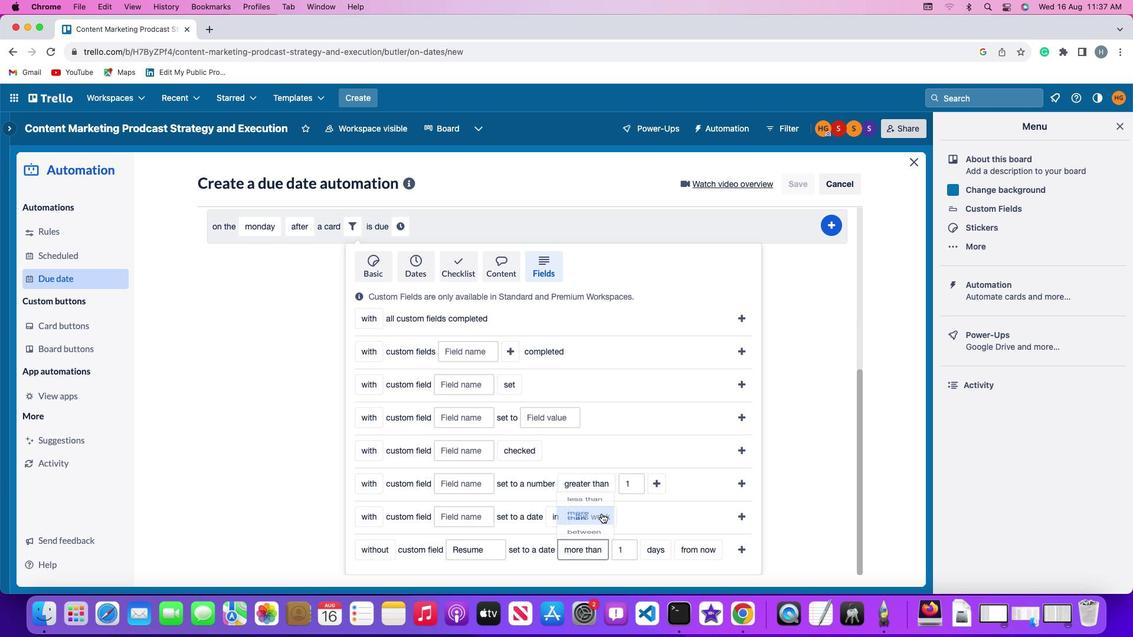 
Action: Mouse moved to (623, 548)
Screenshot: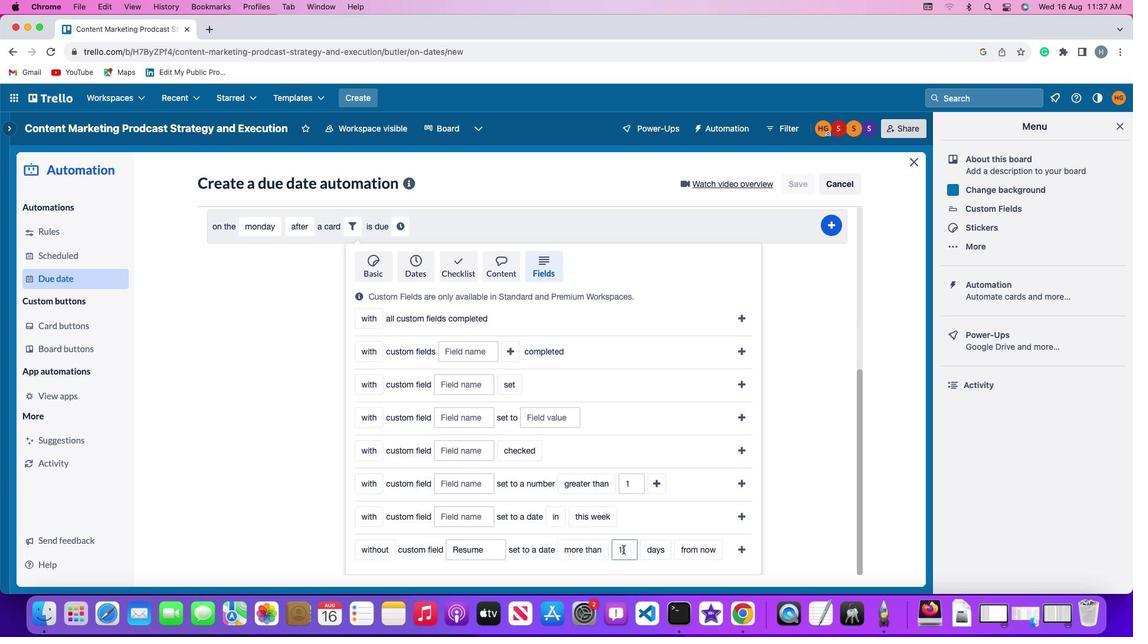 
Action: Mouse pressed left at (623, 548)
Screenshot: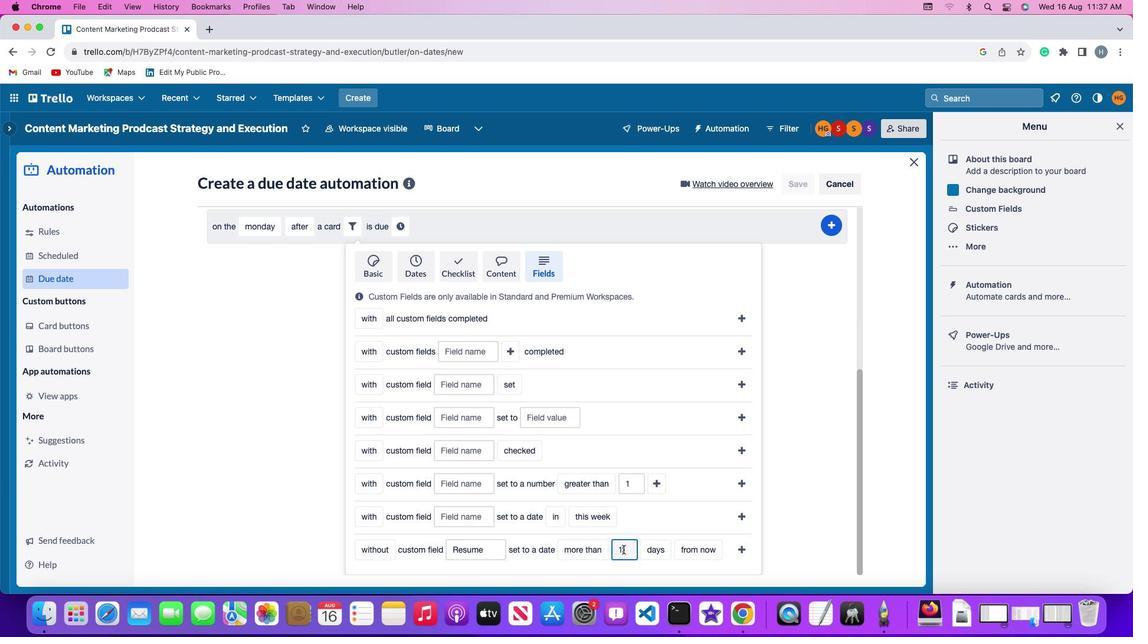 
Action: Key pressed Key.backspace'1'
Screenshot: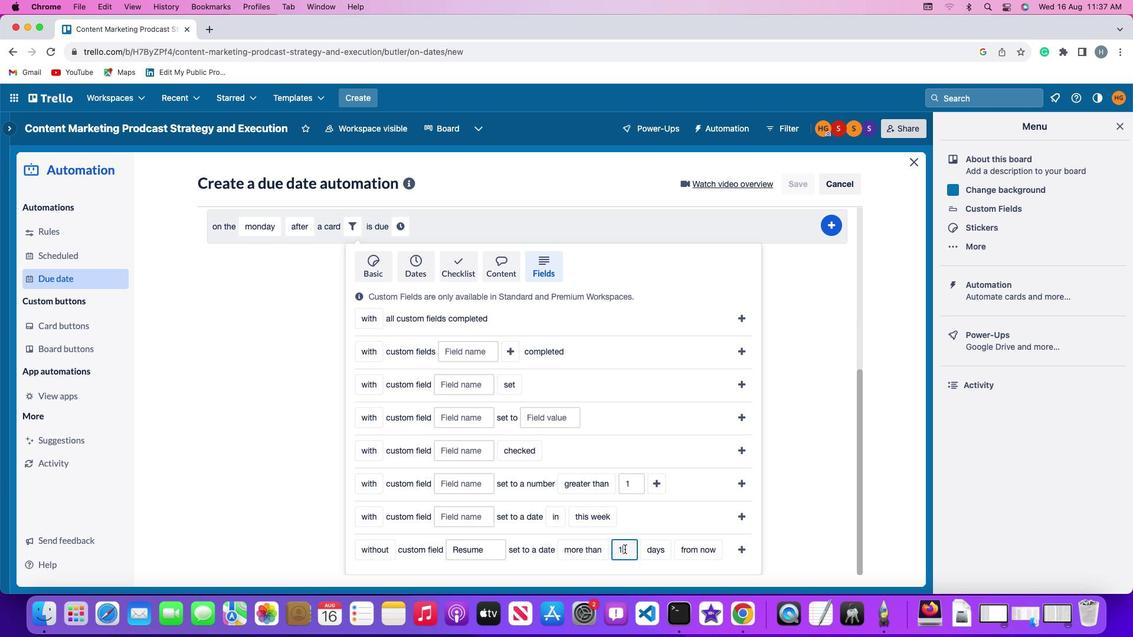 
Action: Mouse moved to (662, 544)
Screenshot: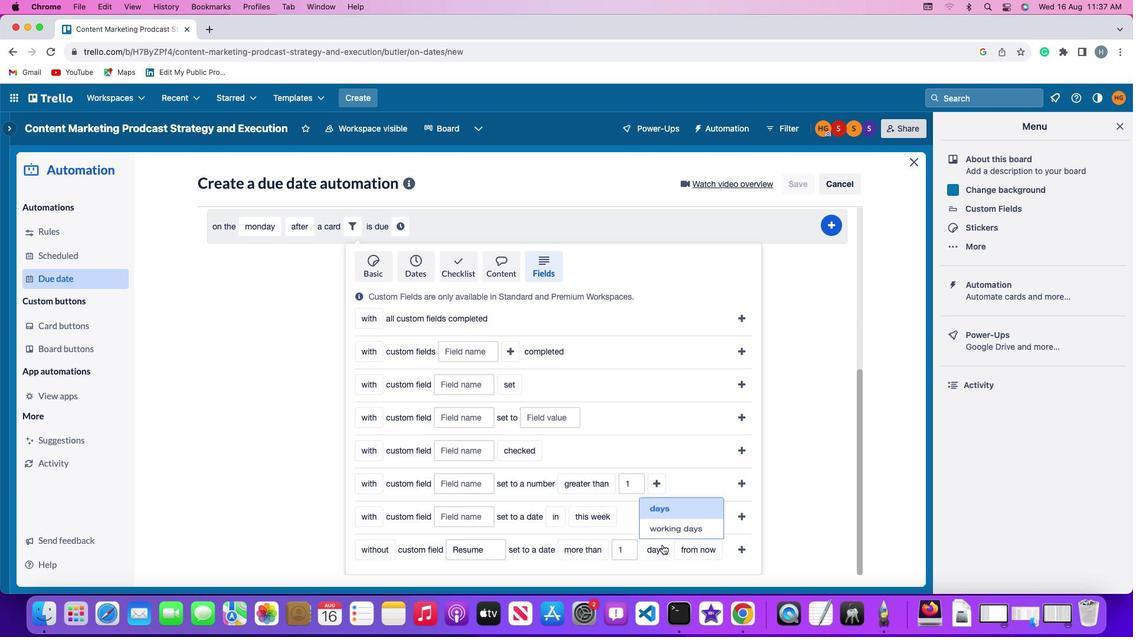 
Action: Mouse pressed left at (662, 544)
Screenshot: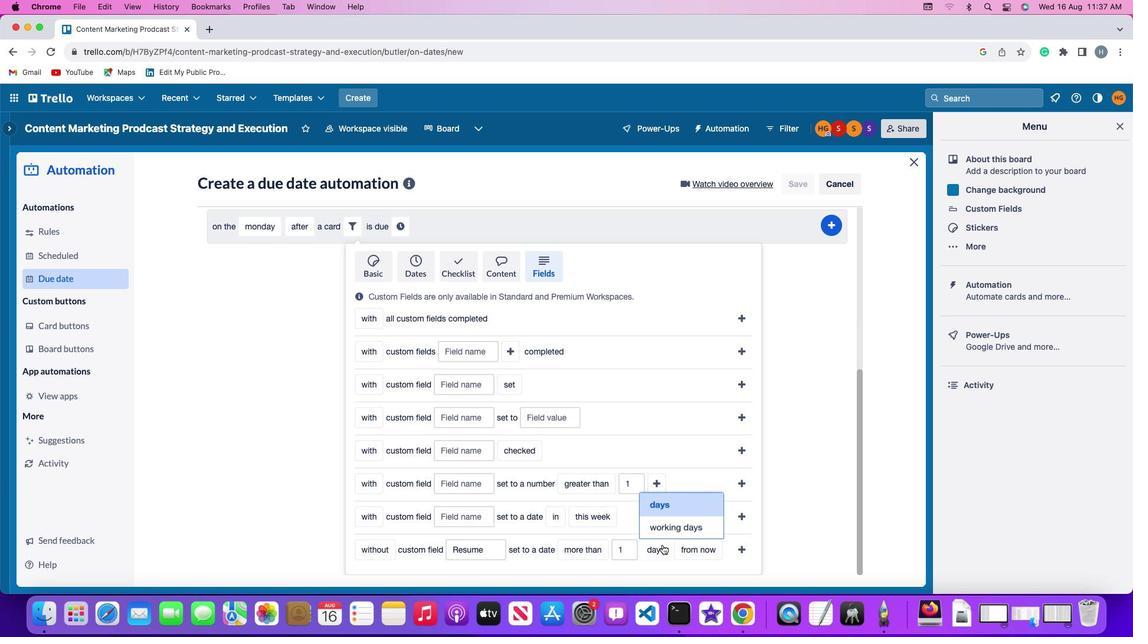 
Action: Mouse moved to (663, 527)
Screenshot: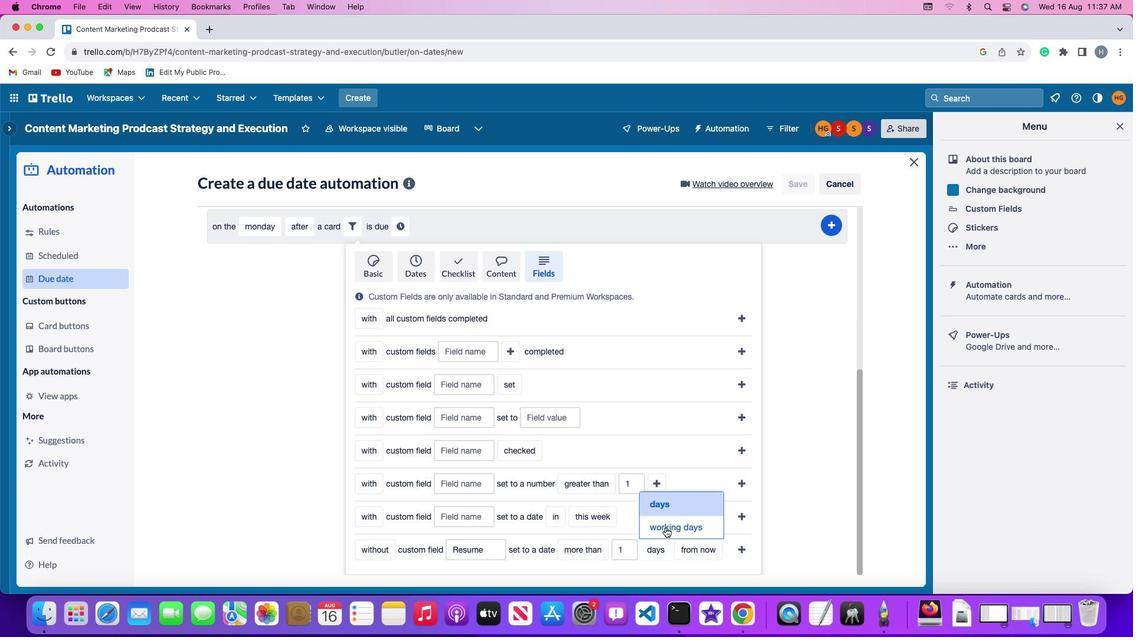 
Action: Mouse pressed left at (663, 527)
Screenshot: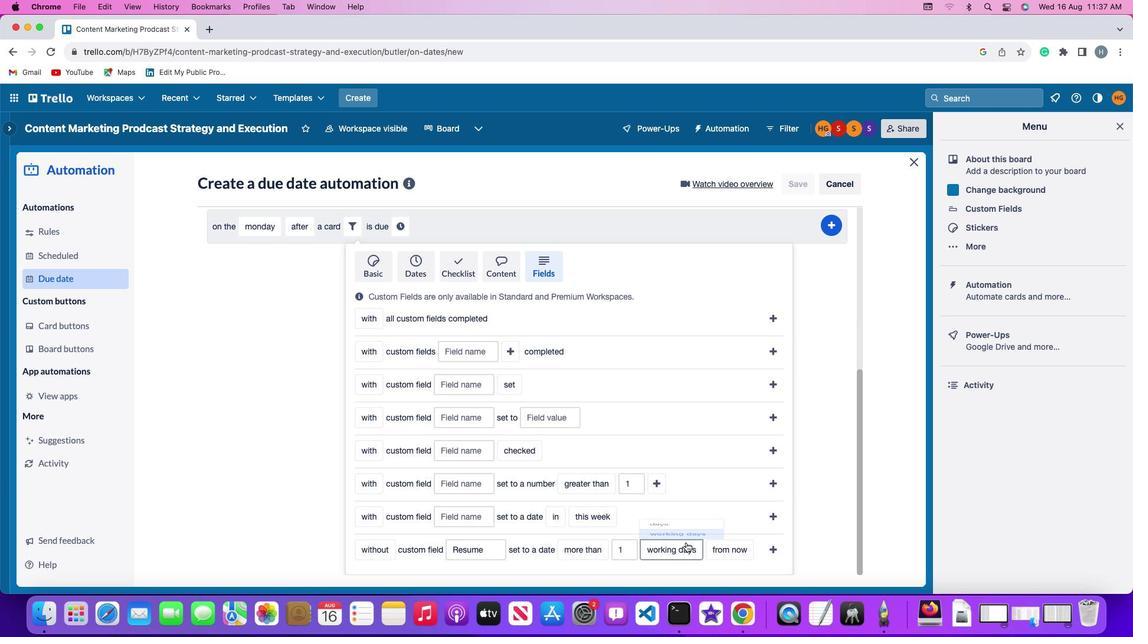 
Action: Mouse moved to (718, 551)
Screenshot: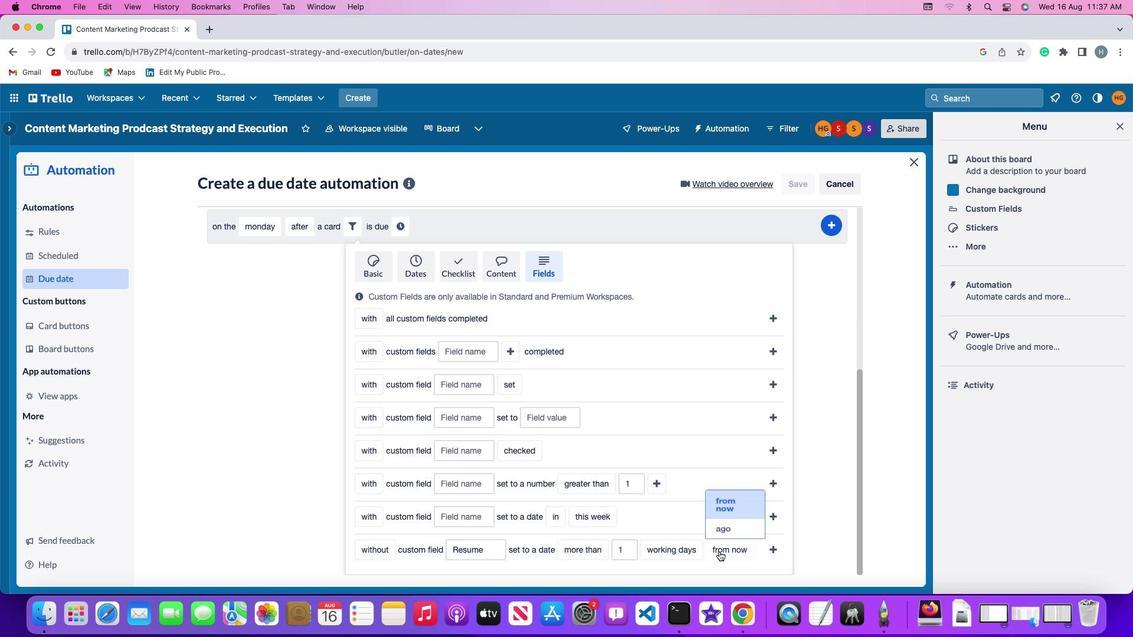 
Action: Mouse pressed left at (718, 551)
Screenshot: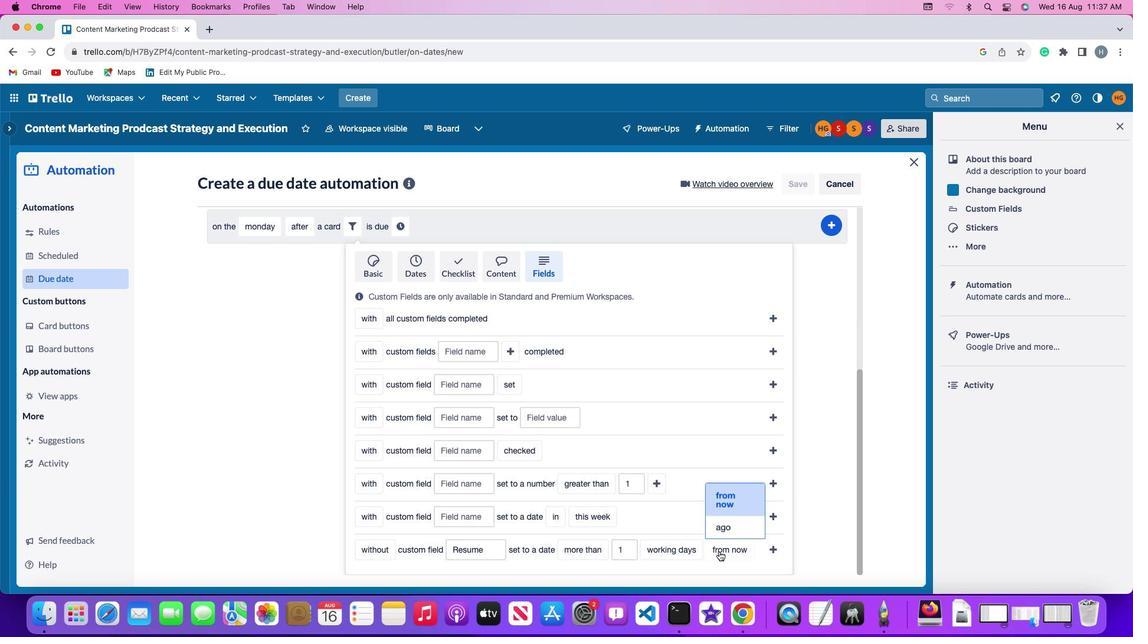 
Action: Mouse moved to (737, 494)
Screenshot: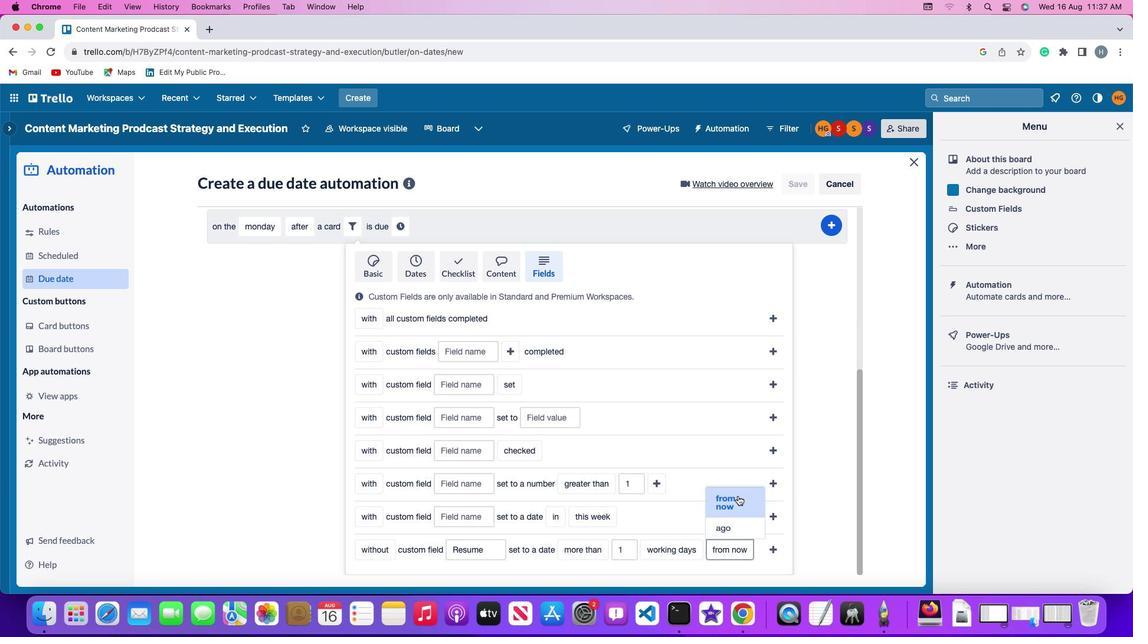 
Action: Mouse pressed left at (737, 494)
Screenshot: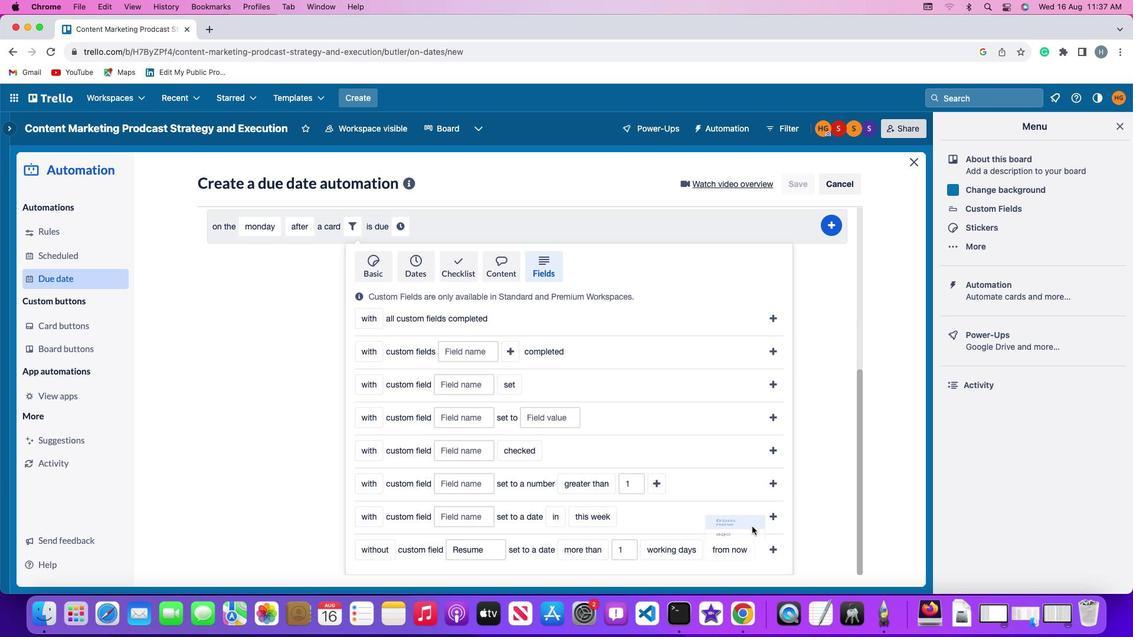 
Action: Mouse moved to (773, 543)
Screenshot: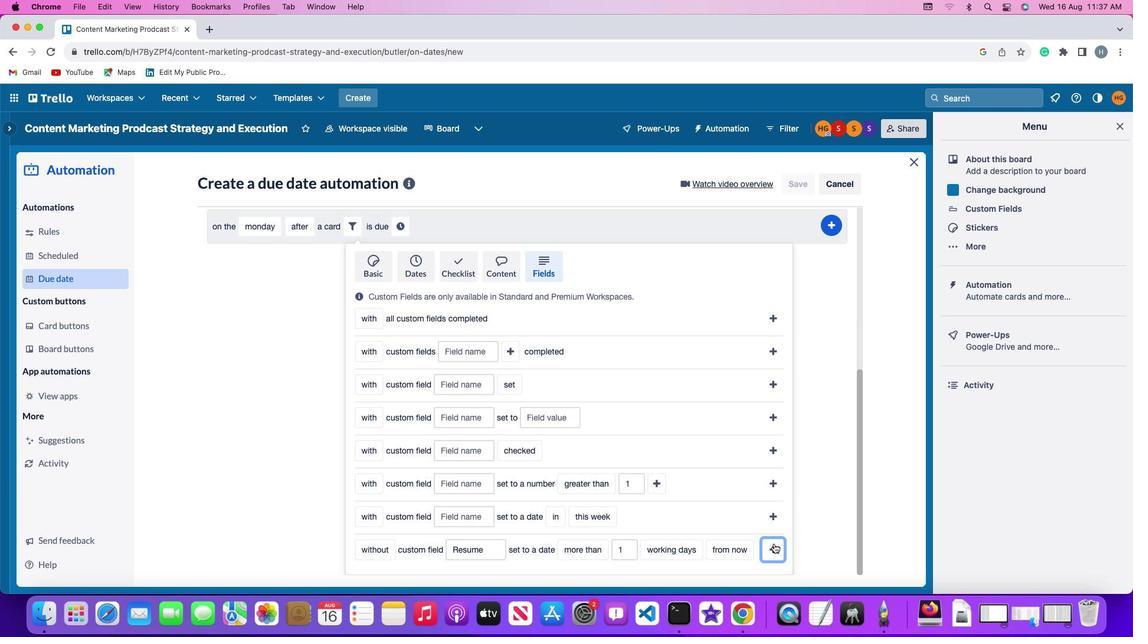 
Action: Mouse pressed left at (773, 543)
Screenshot: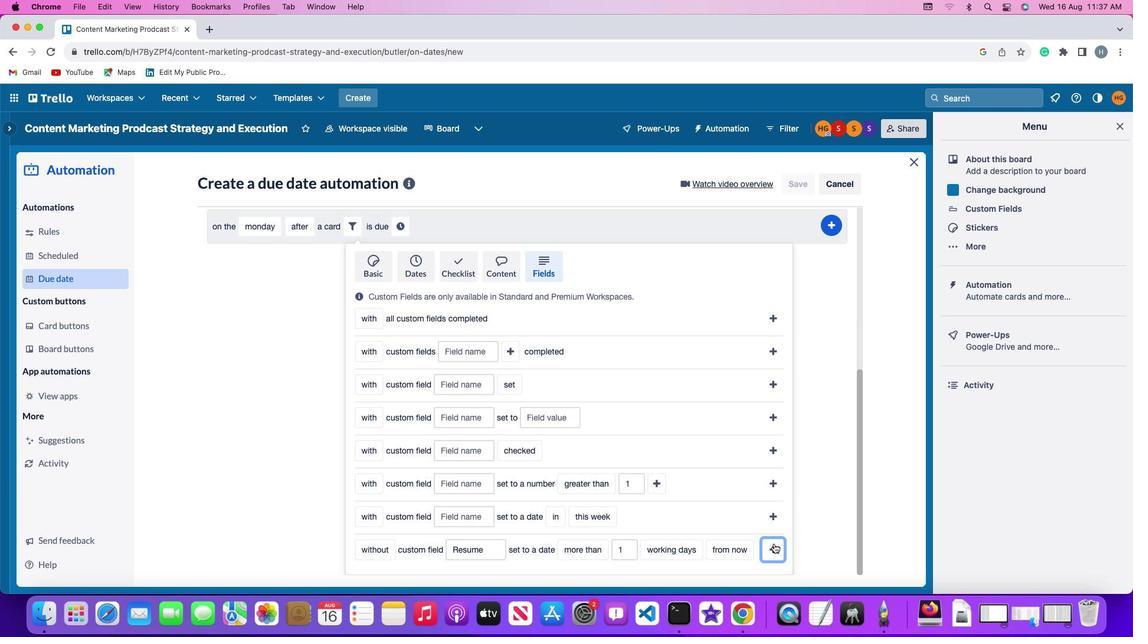 
Action: Mouse moved to (731, 511)
Screenshot: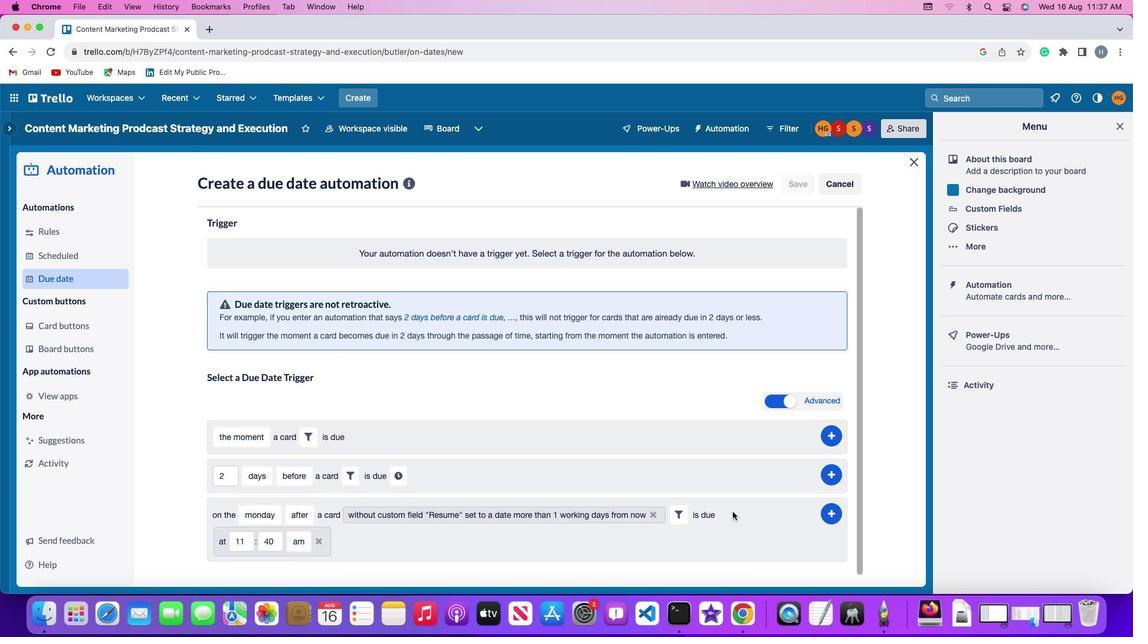 
Action: Mouse pressed left at (731, 511)
Screenshot: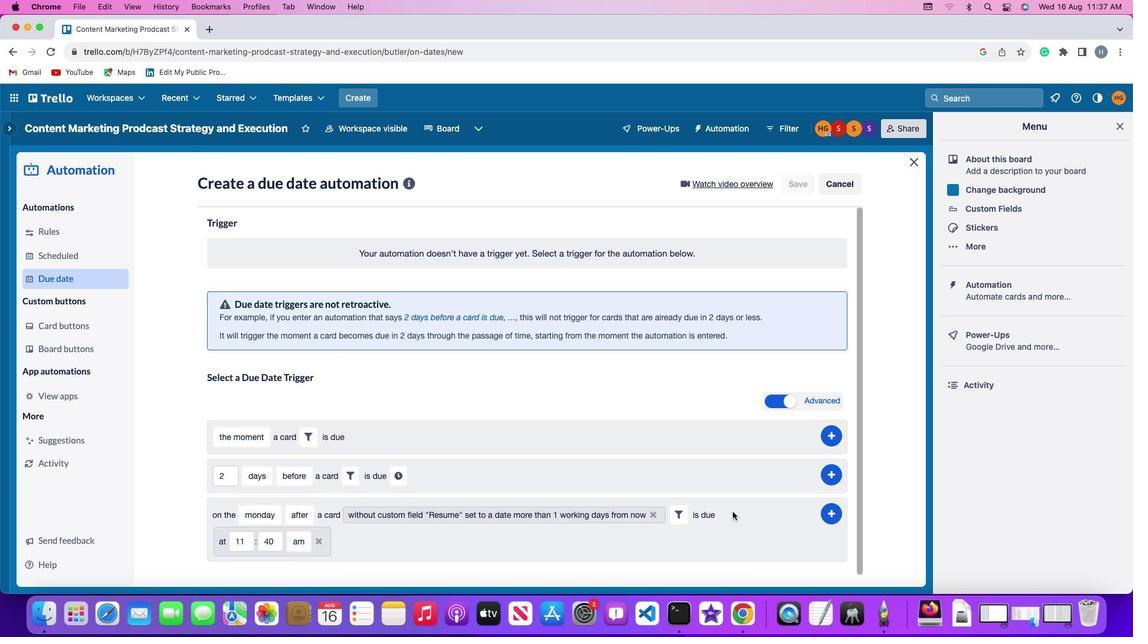 
Action: Mouse moved to (250, 540)
Screenshot: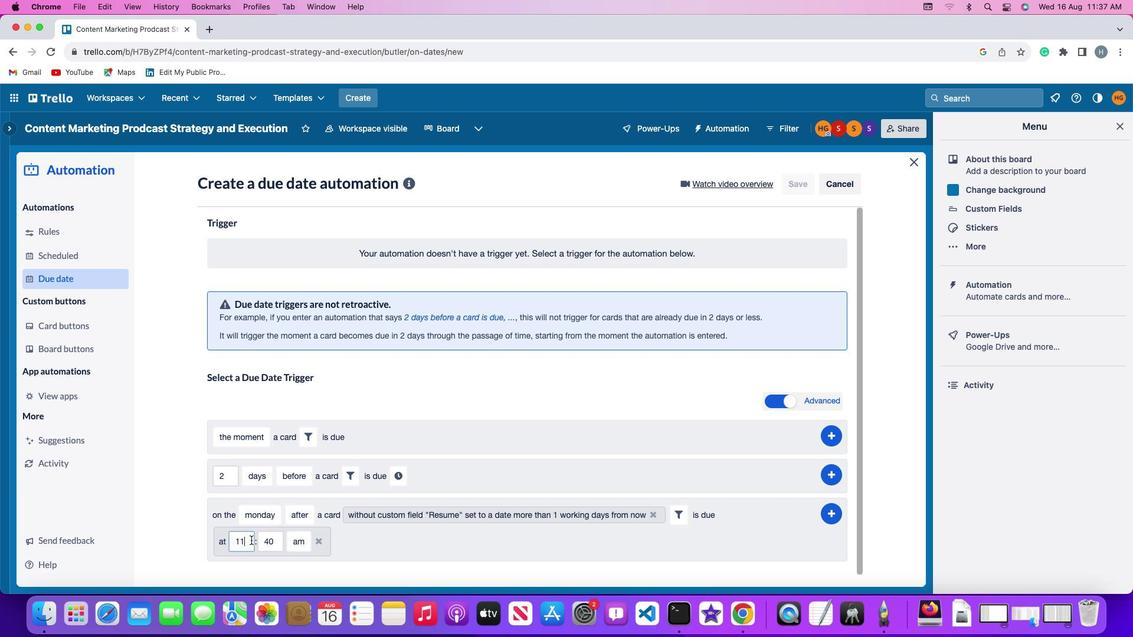 
Action: Mouse pressed left at (250, 540)
Screenshot: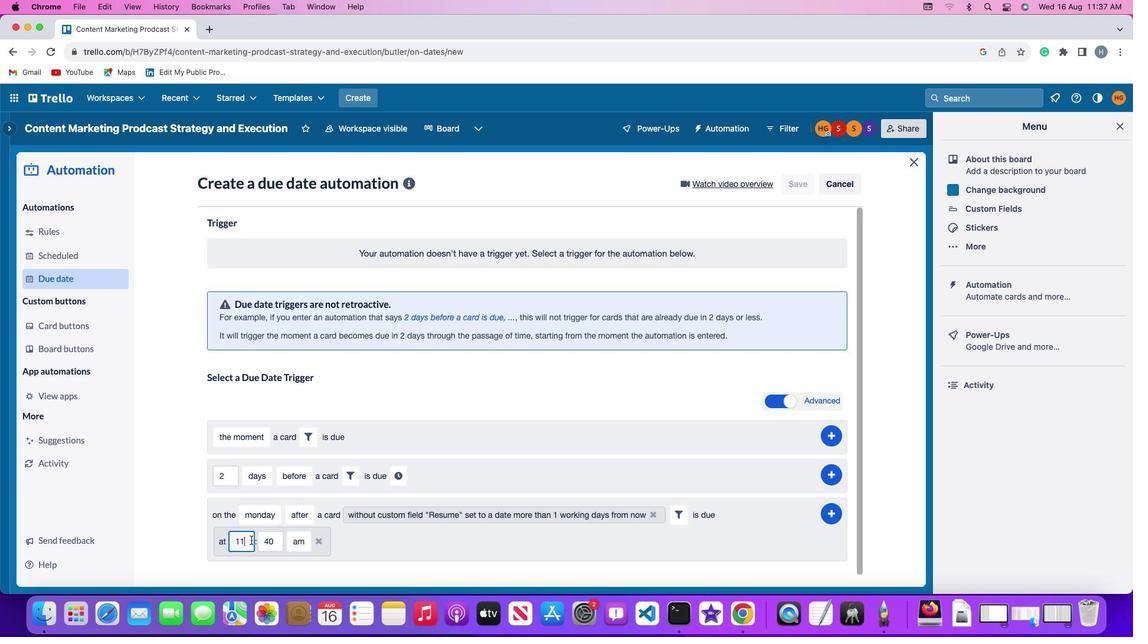 
Action: Mouse moved to (250, 540)
Screenshot: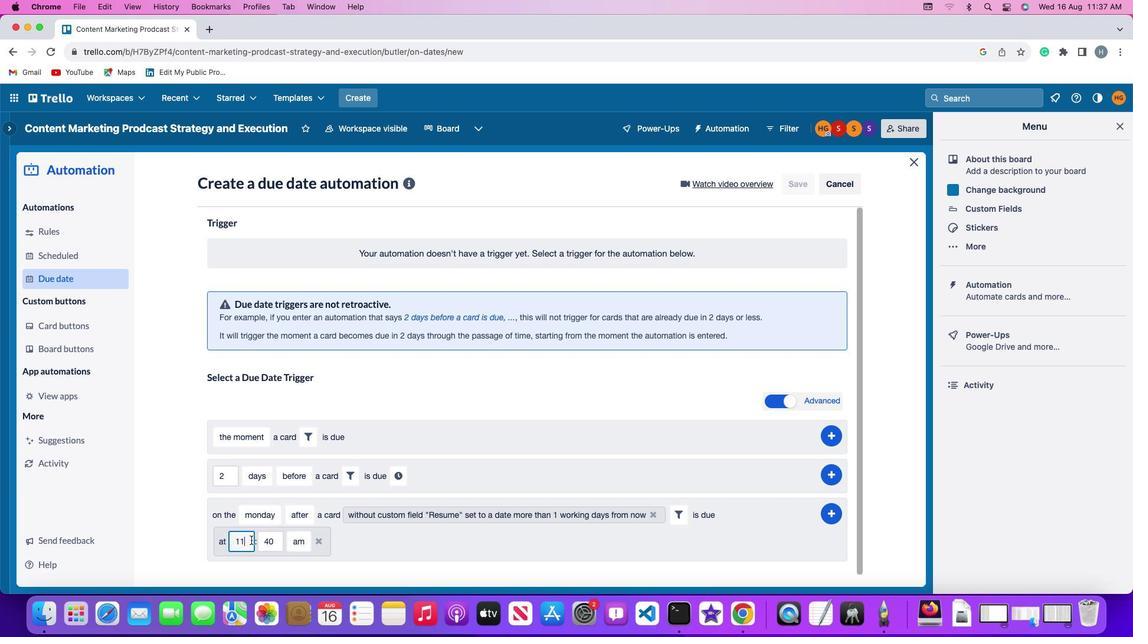 
Action: Key pressed Key.backspaceKey.backspace
Screenshot: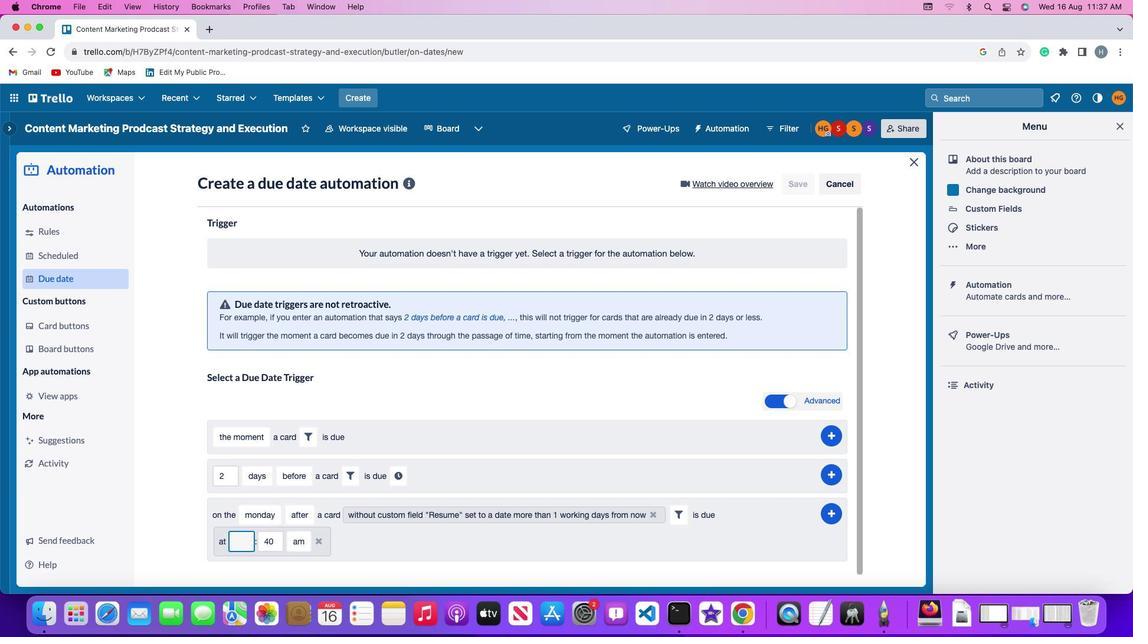 
Action: Mouse moved to (250, 539)
Screenshot: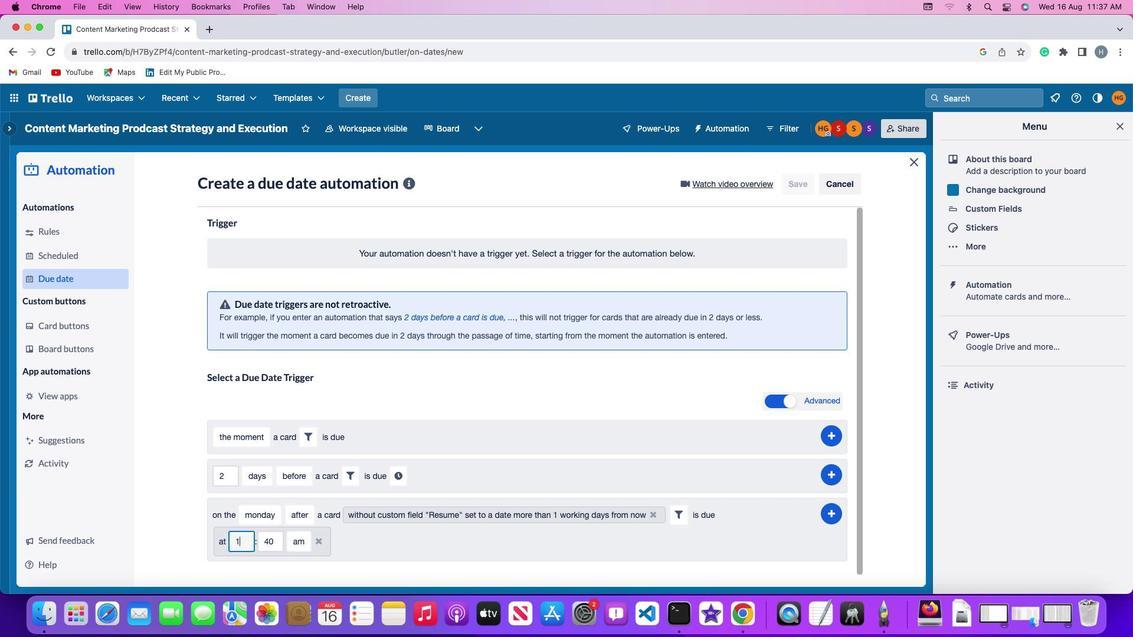 
Action: Key pressed '1''1'
Screenshot: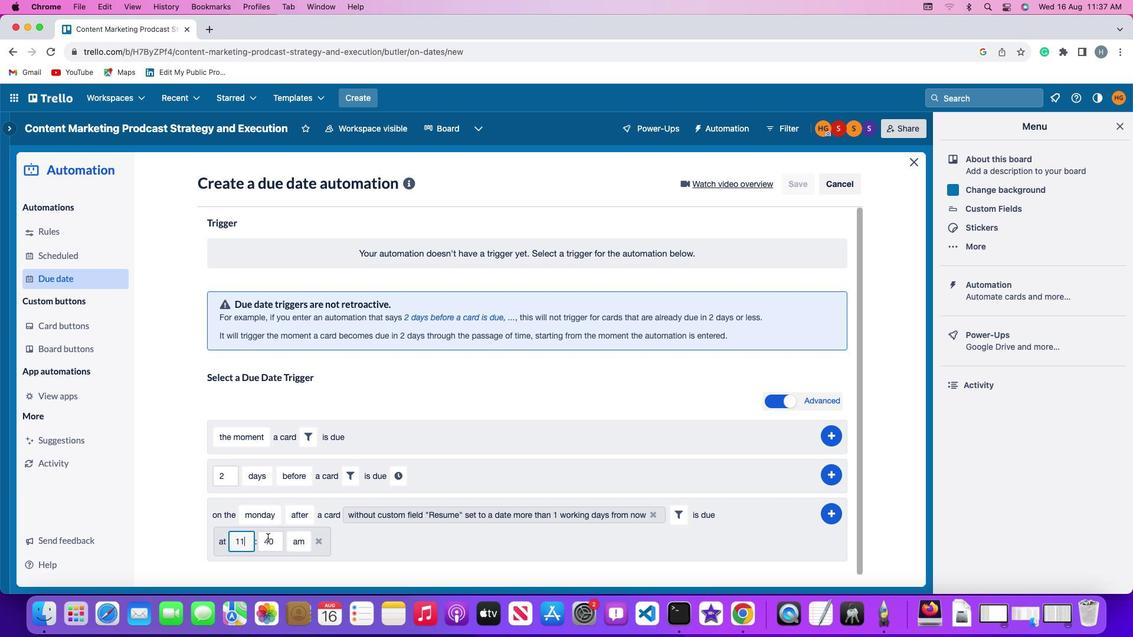 
Action: Mouse moved to (275, 540)
Screenshot: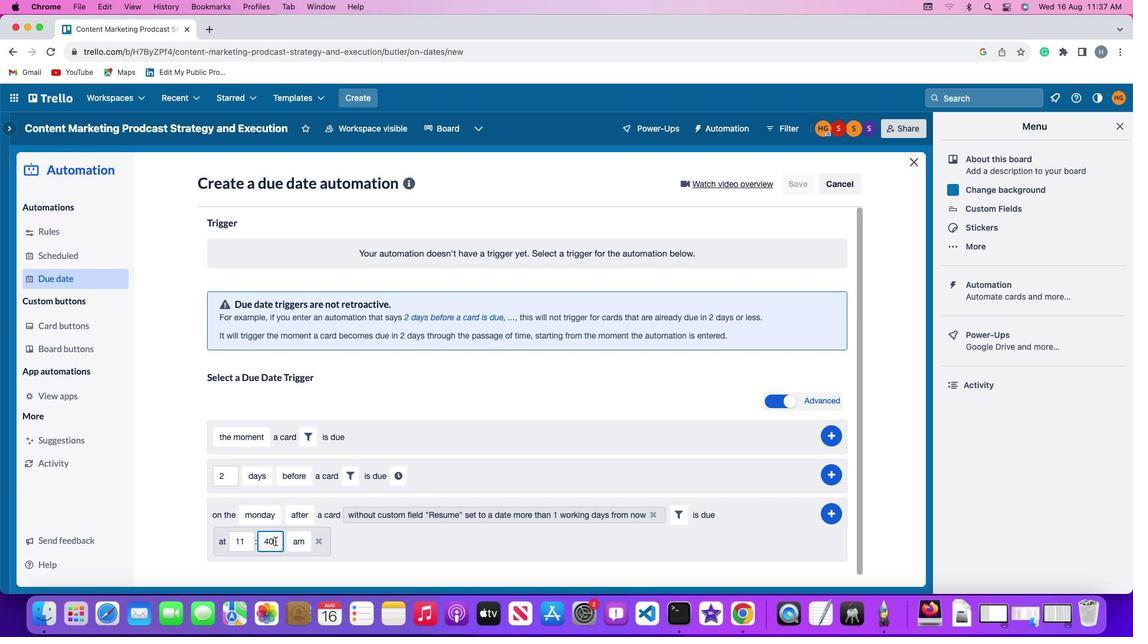 
Action: Mouse pressed left at (275, 540)
Screenshot: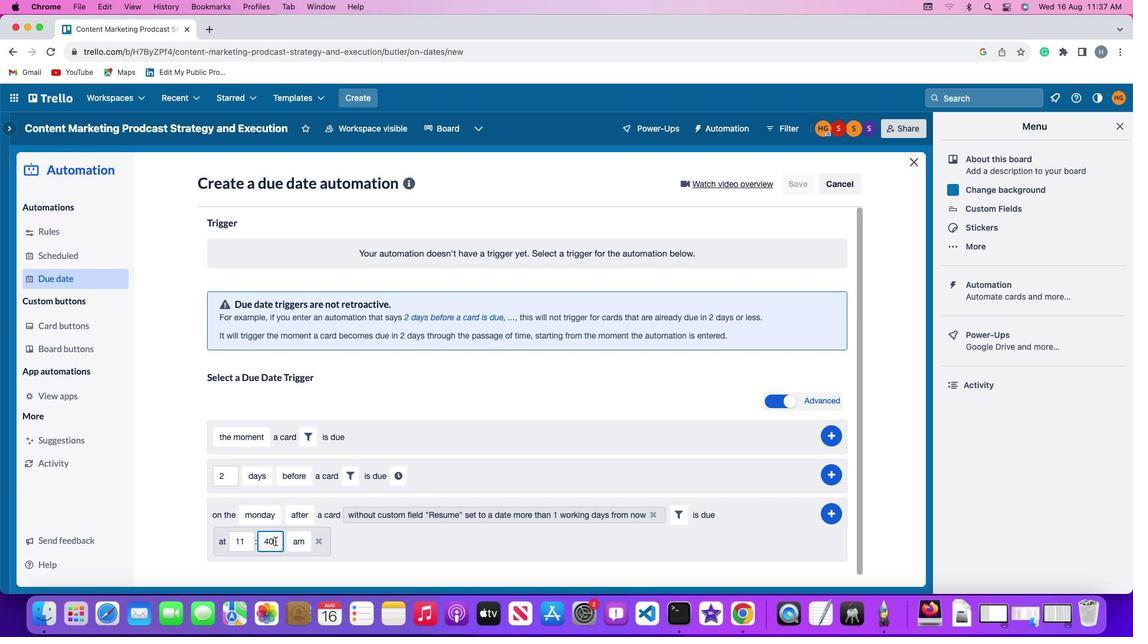 
Action: Mouse moved to (275, 540)
Screenshot: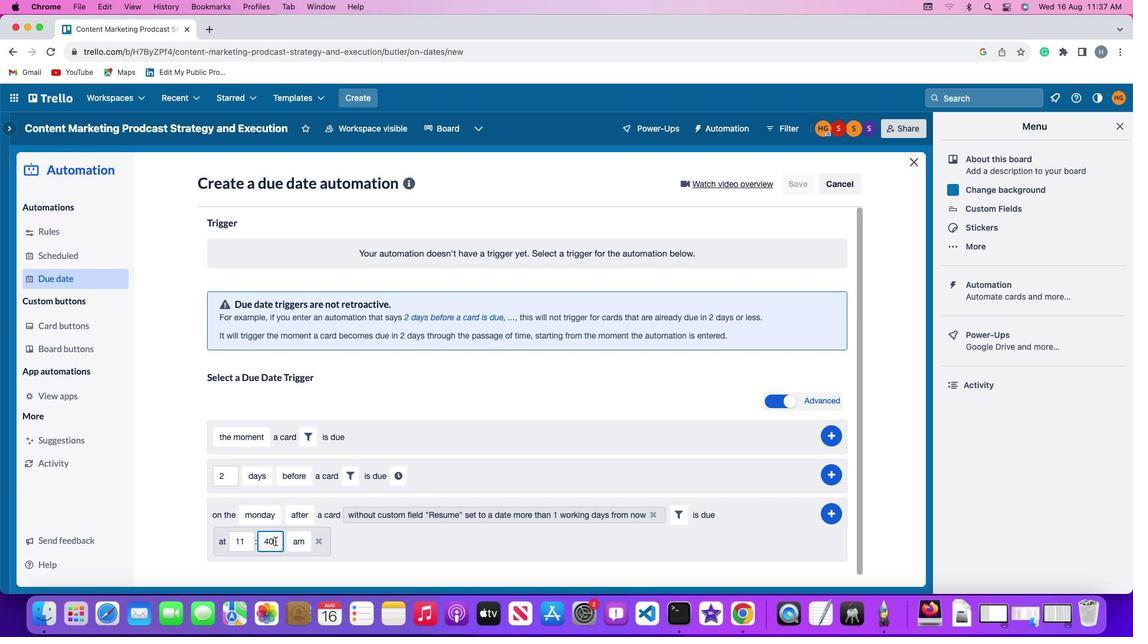 
Action: Key pressed Key.backspaceKey.backspace'0''0'
Screenshot: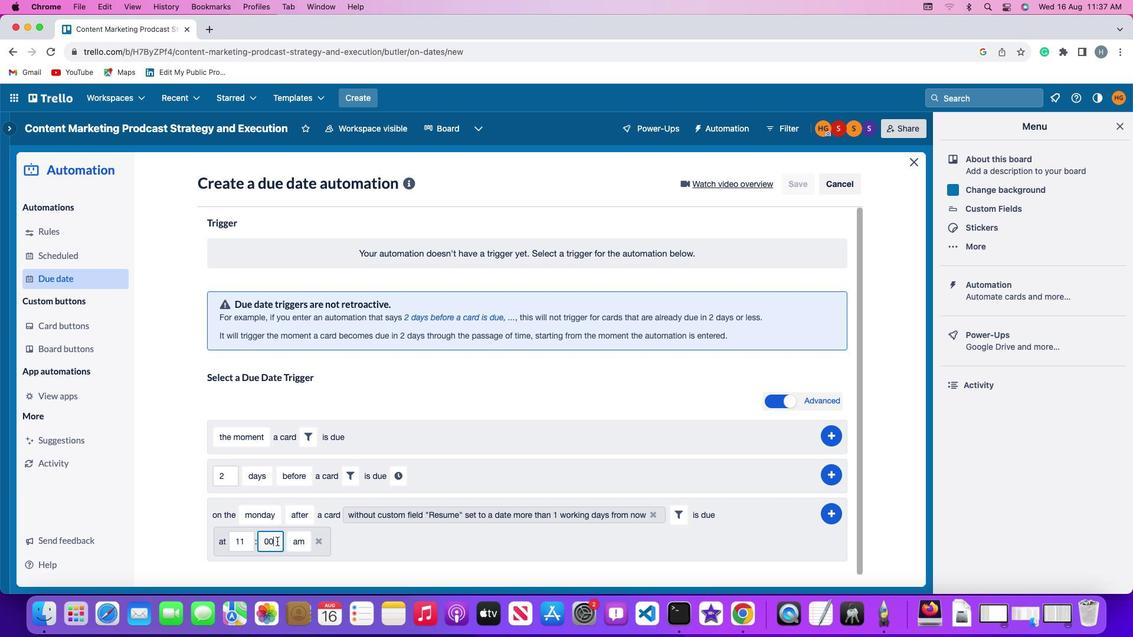 
Action: Mouse moved to (311, 538)
Screenshot: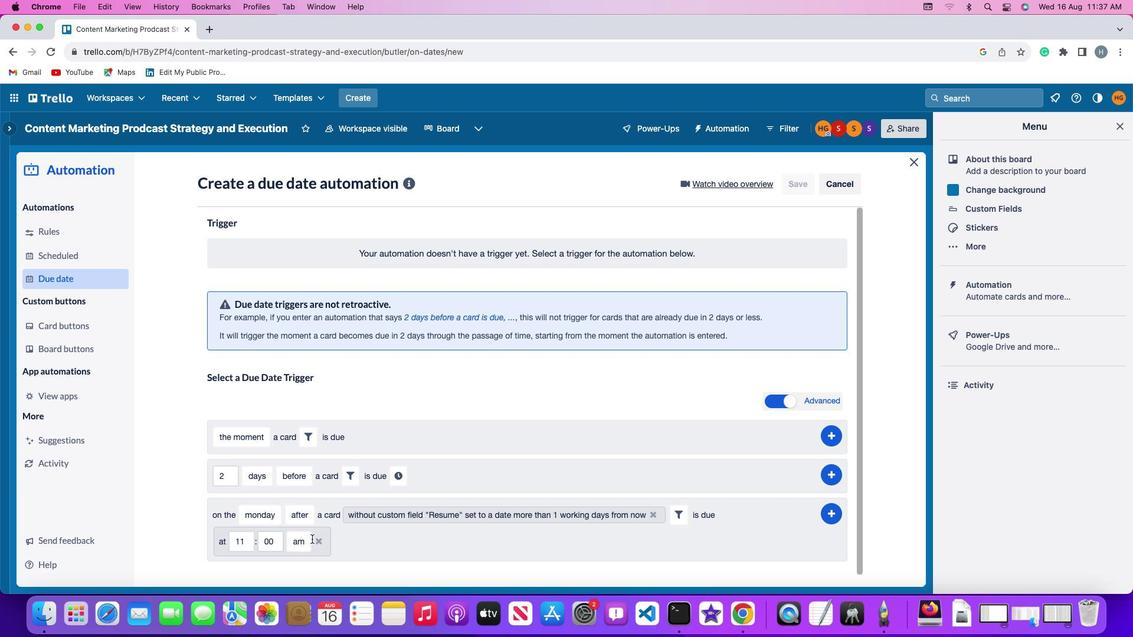 
Action: Mouse pressed left at (311, 538)
Screenshot: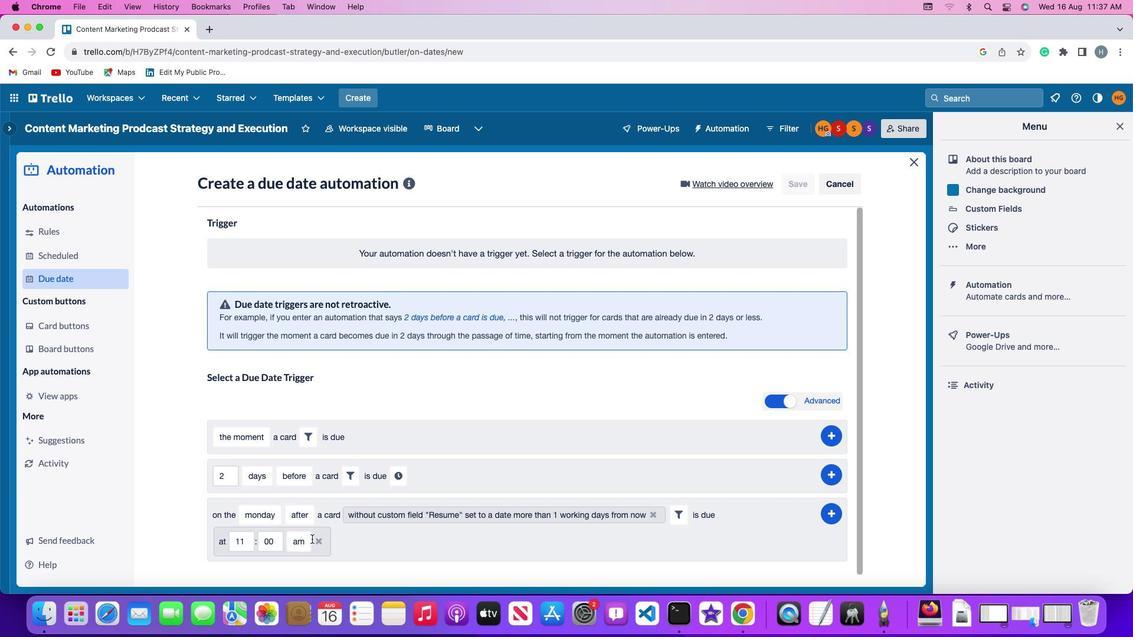 
Action: Mouse moved to (300, 541)
Screenshot: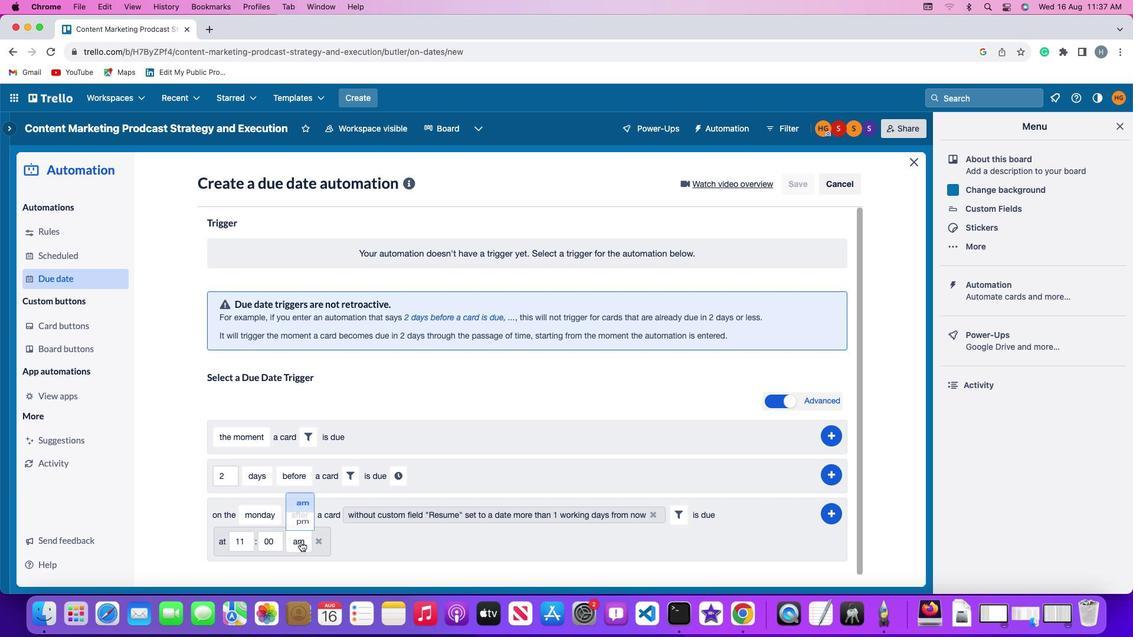 
Action: Mouse pressed left at (300, 541)
Screenshot: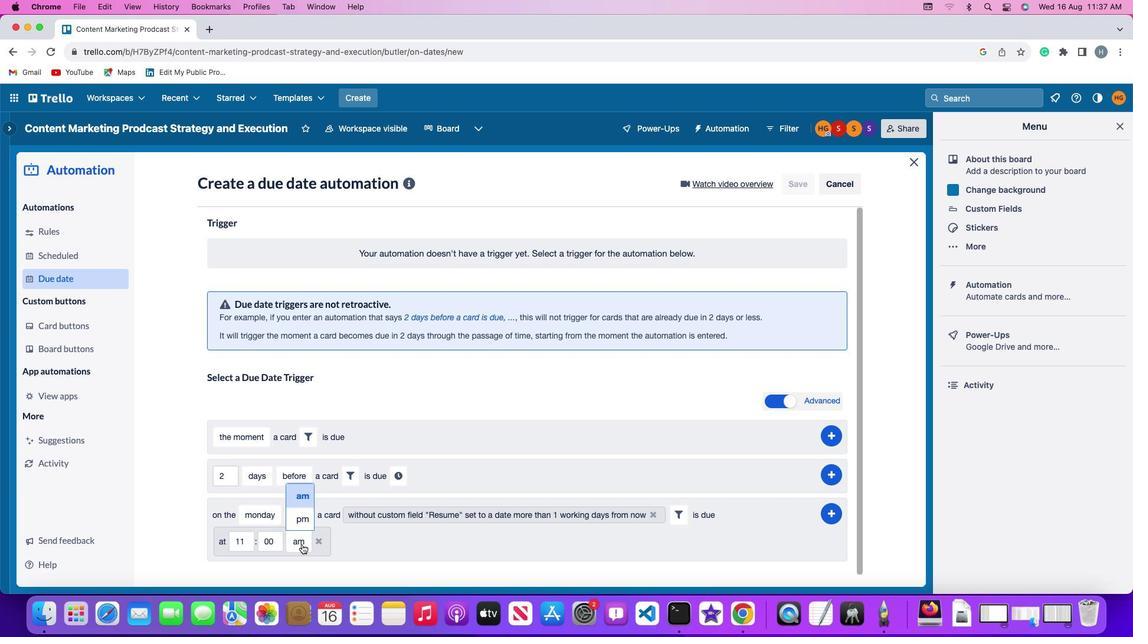 
Action: Mouse moved to (301, 495)
Screenshot: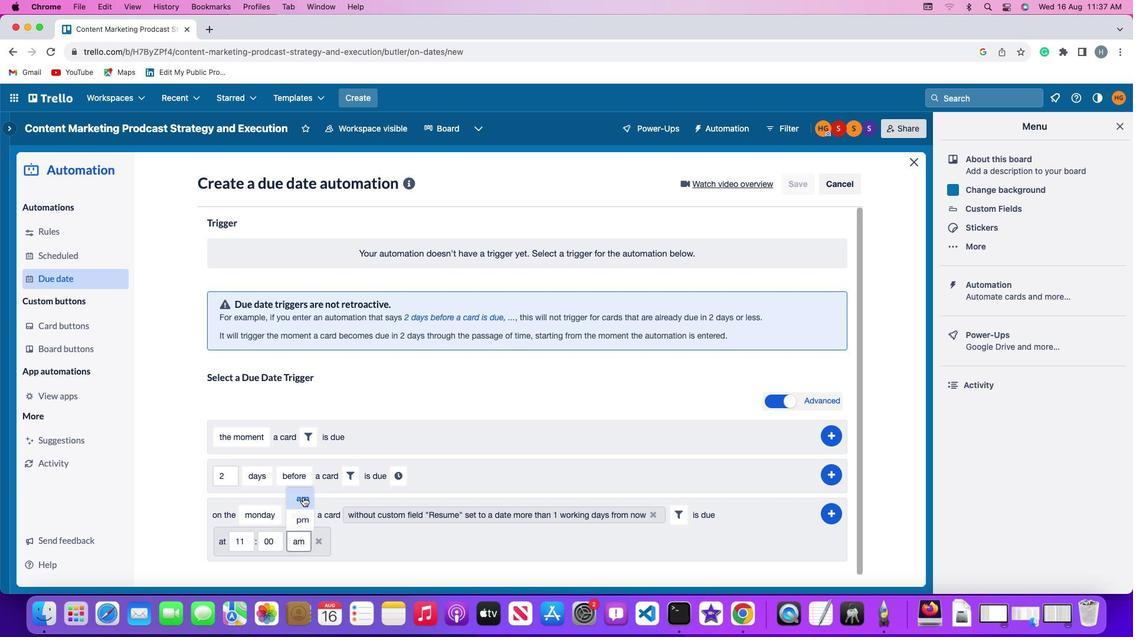 
Action: Mouse pressed left at (301, 495)
Screenshot: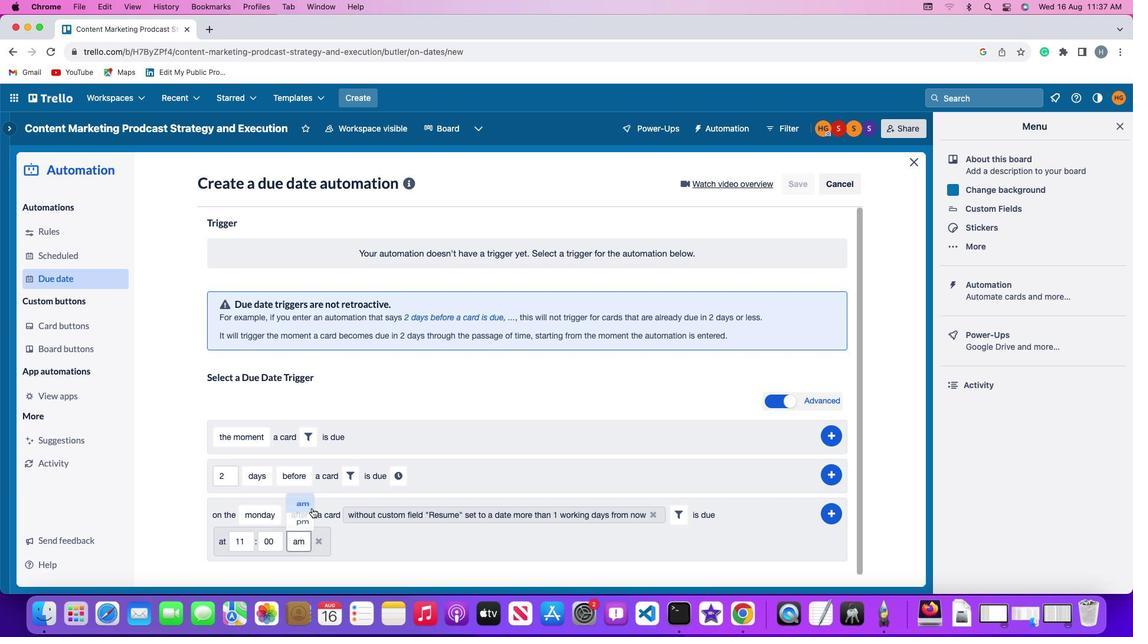 
Action: Mouse moved to (829, 513)
Screenshot: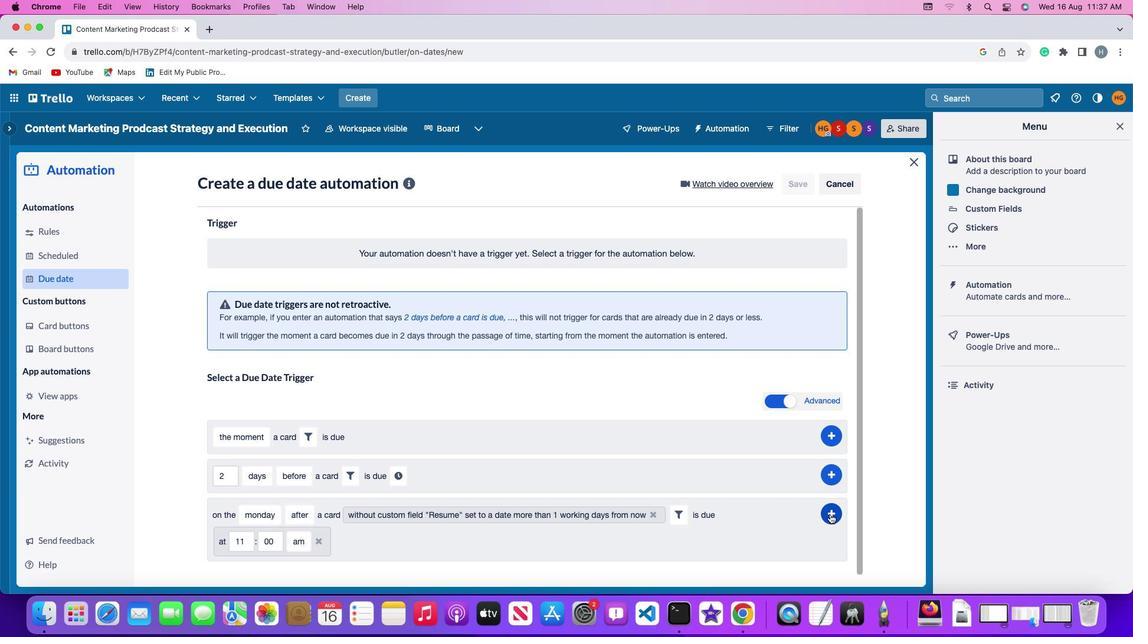 
Action: Mouse pressed left at (829, 513)
Screenshot: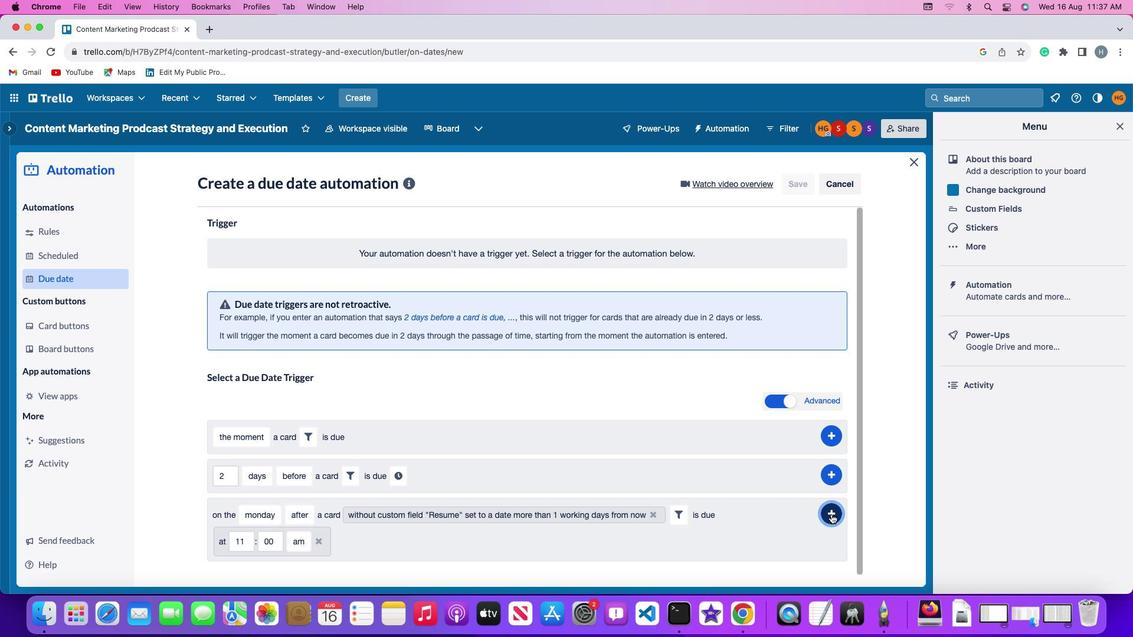 
Action: Mouse moved to (887, 415)
Screenshot: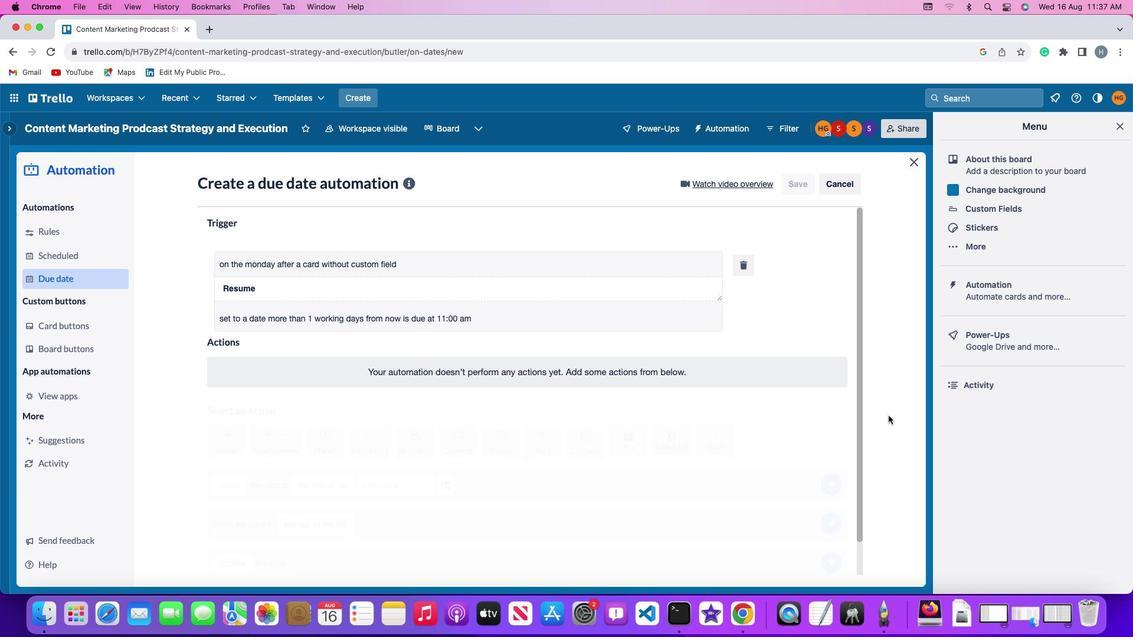 
